 Task: In the  document email.epub Select the text and change paragraph spacing to  'Double' Change page orientation to  'Landscape' Add Page color Dark Red
Action: Mouse moved to (336, 468)
Screenshot: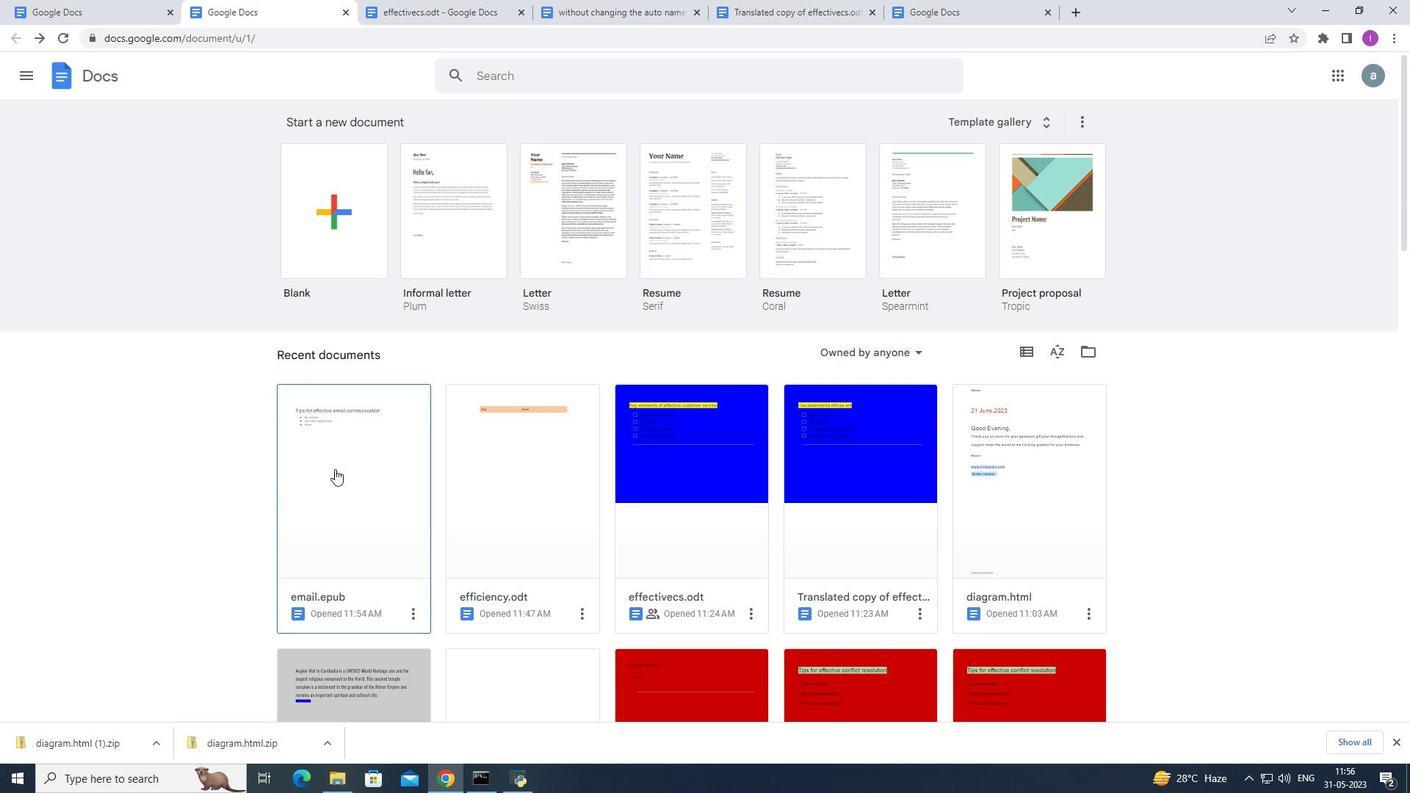 
Action: Mouse pressed left at (336, 468)
Screenshot: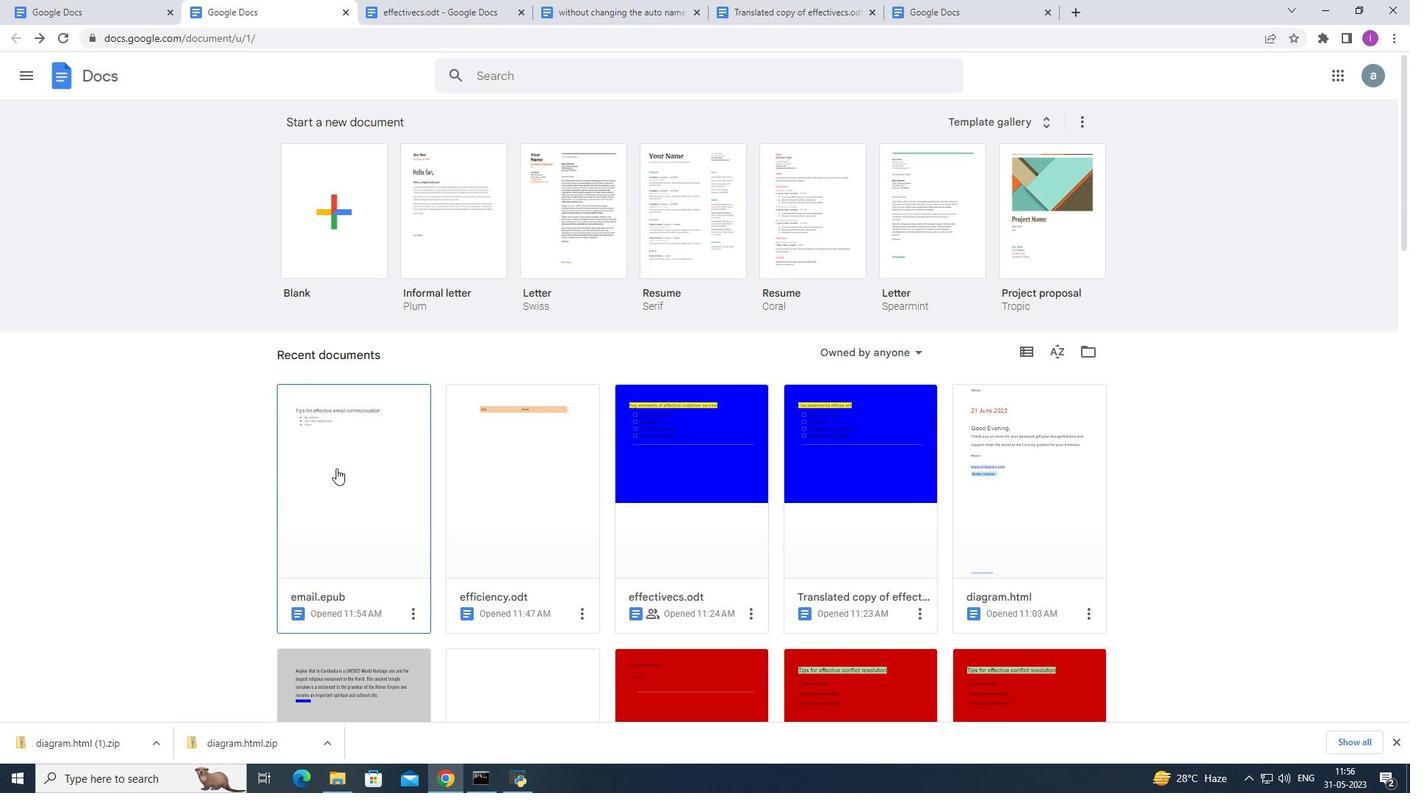 
Action: Mouse moved to (462, 254)
Screenshot: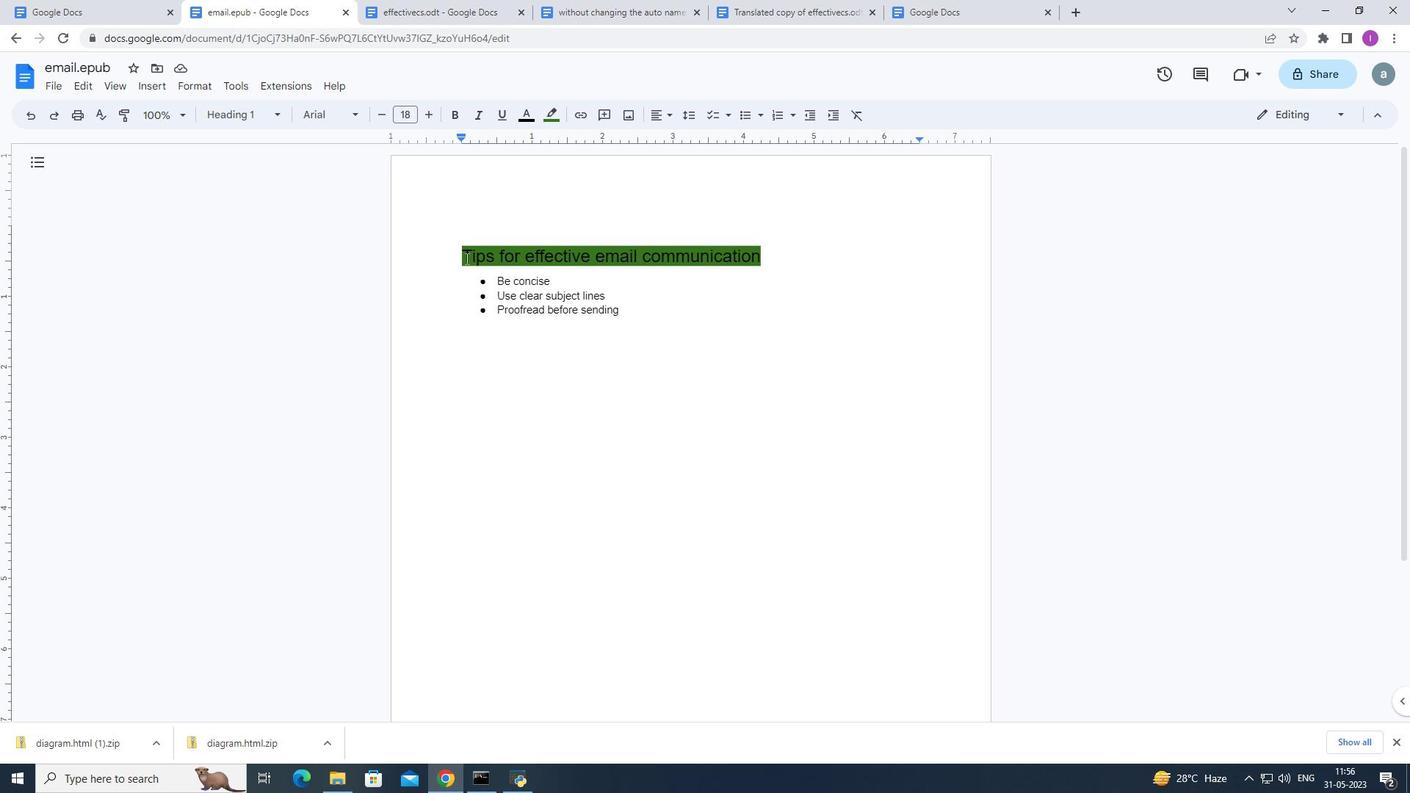 
Action: Mouse pressed left at (462, 254)
Screenshot: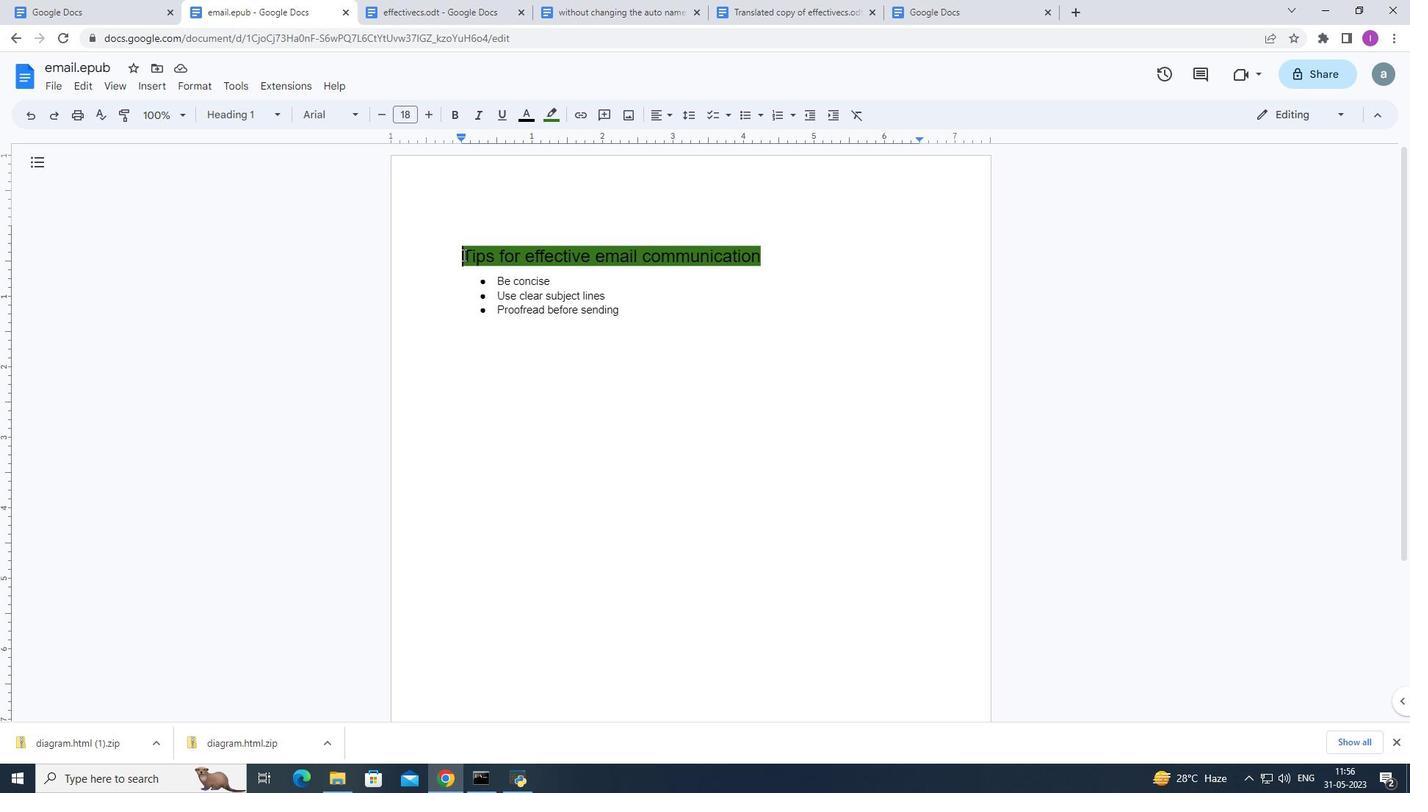 
Action: Mouse moved to (680, 113)
Screenshot: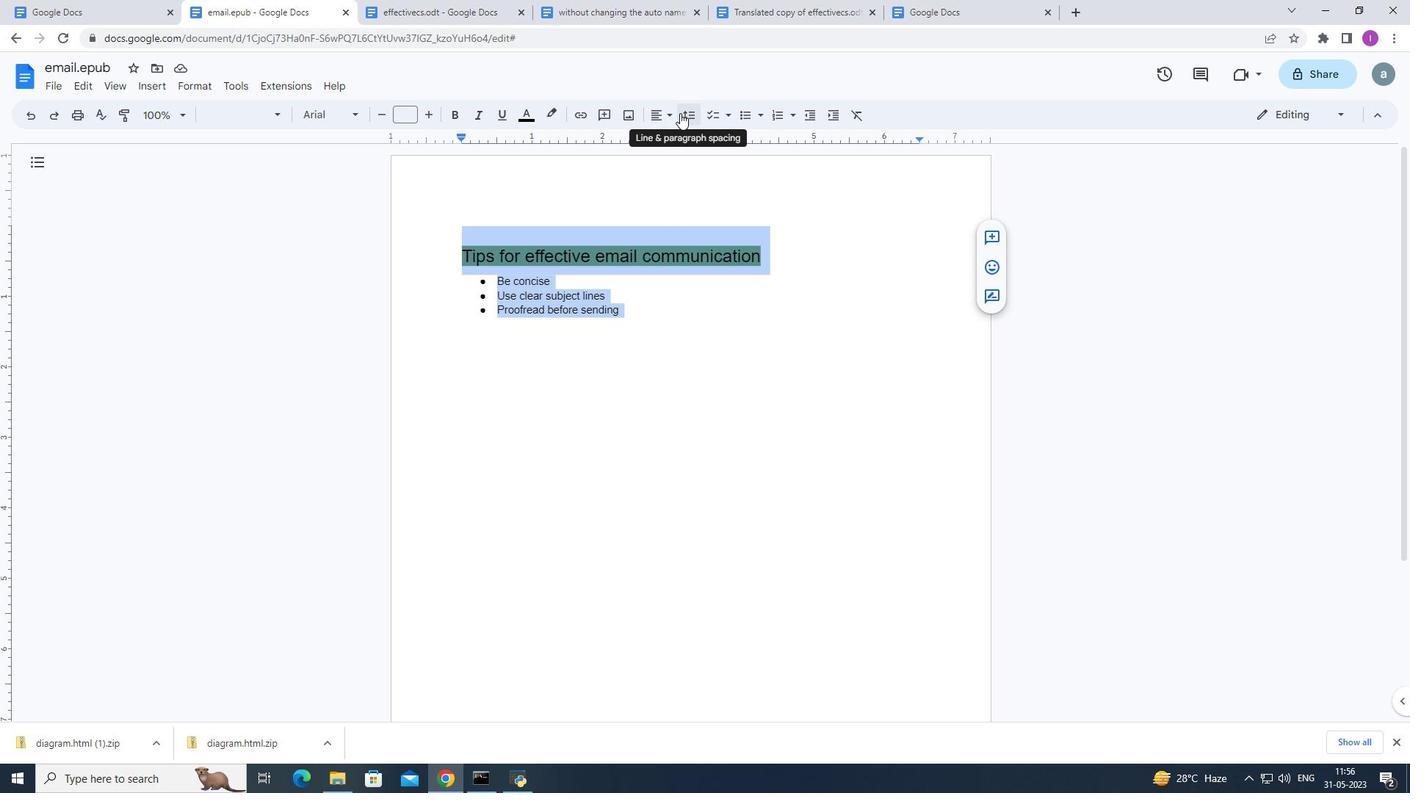 
Action: Mouse pressed left at (680, 113)
Screenshot: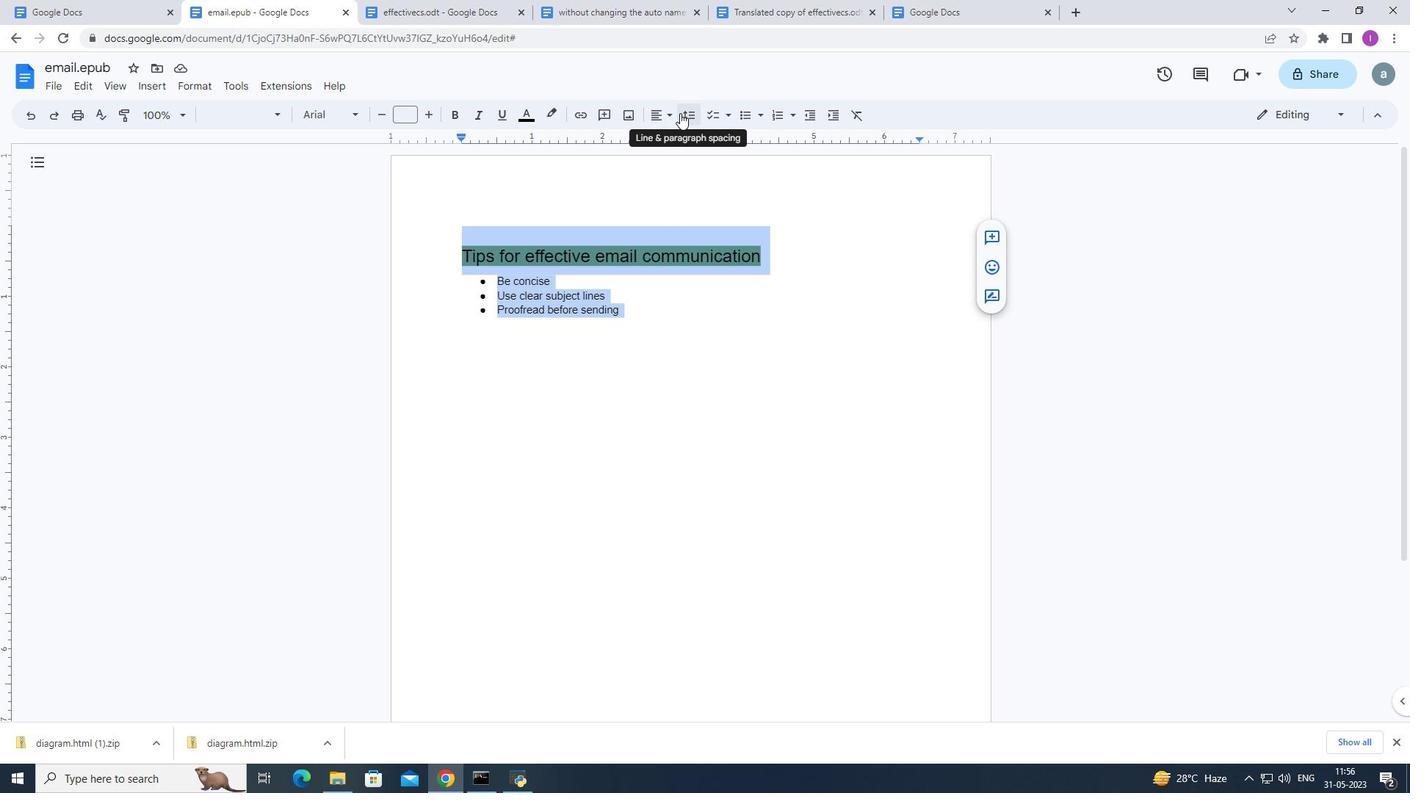 
Action: Mouse moved to (728, 204)
Screenshot: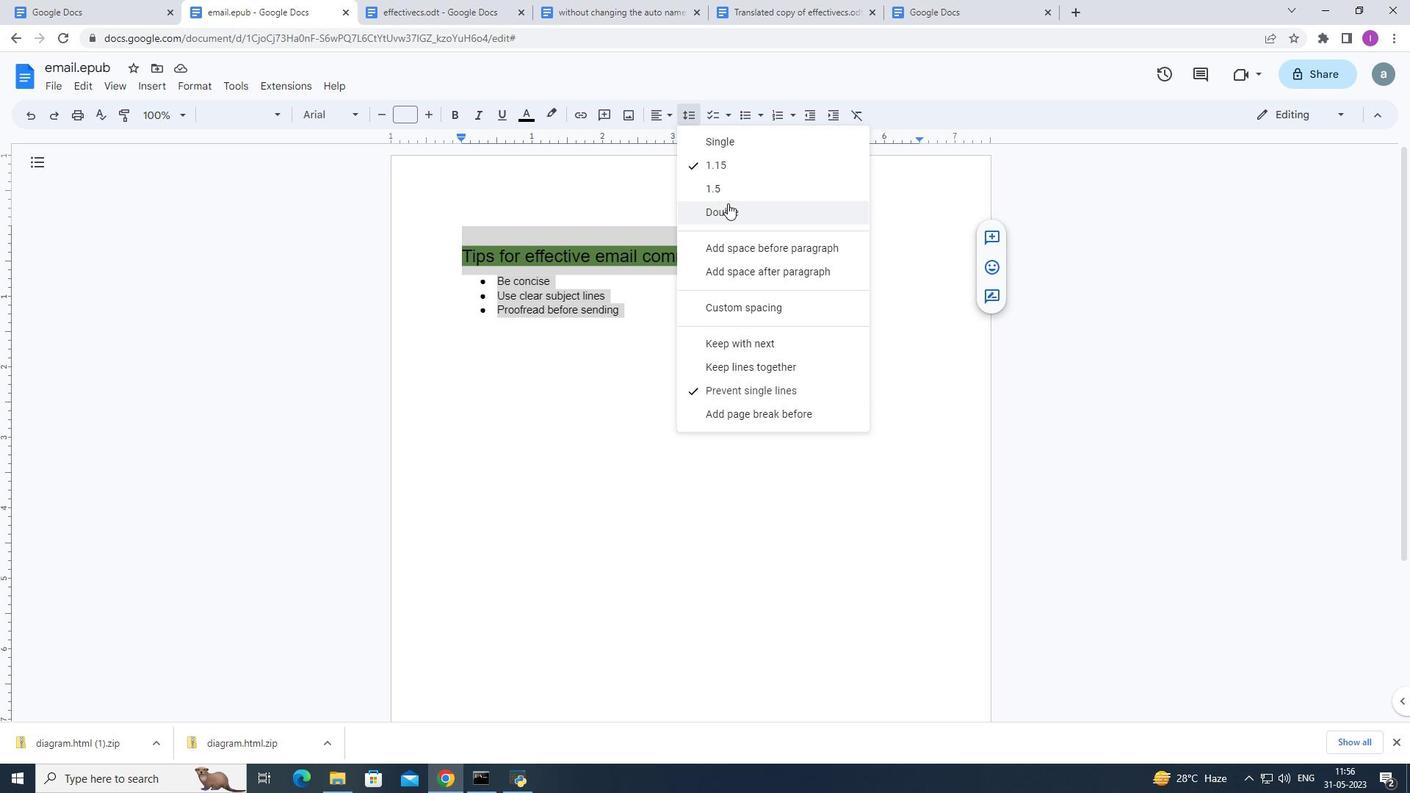 
Action: Mouse pressed left at (728, 204)
Screenshot: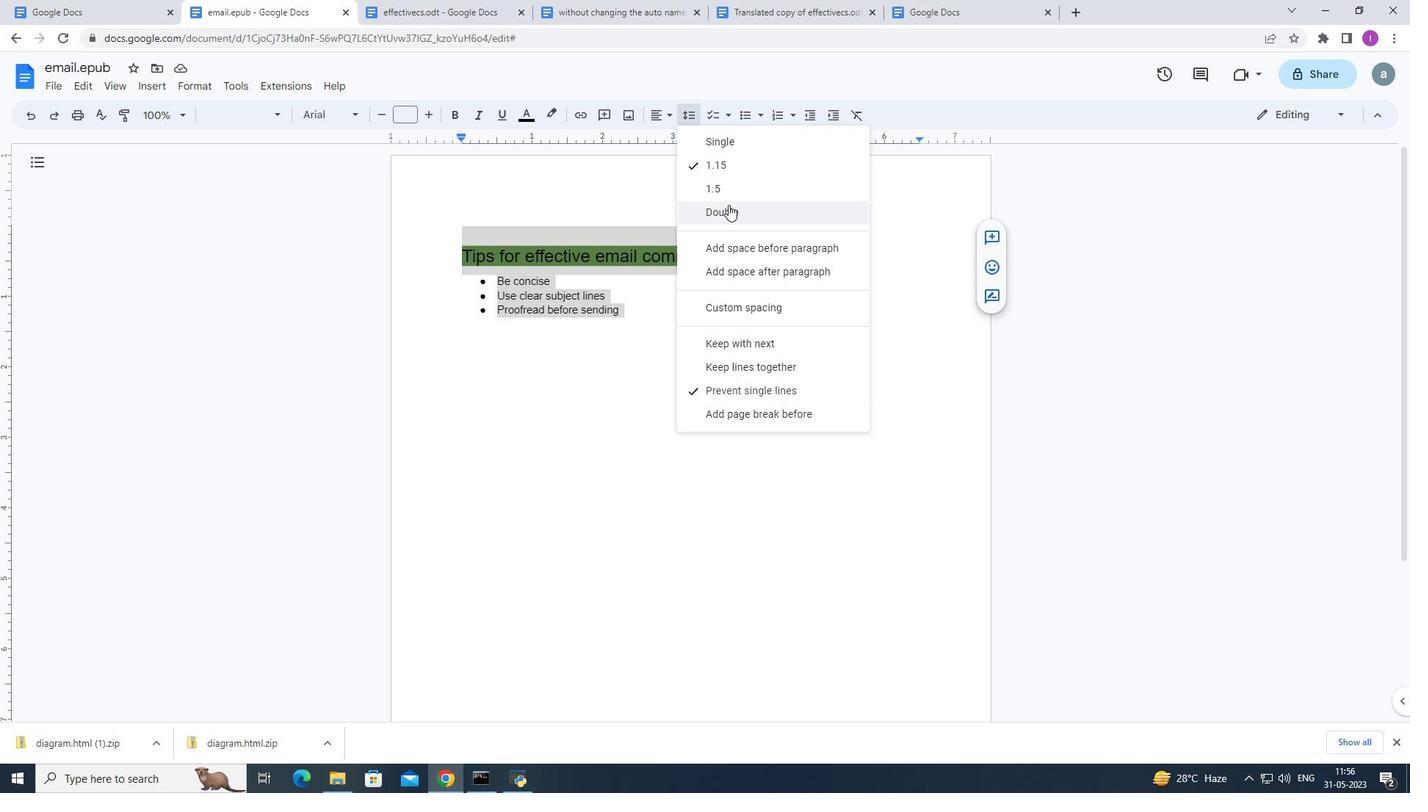 
Action: Mouse moved to (52, 82)
Screenshot: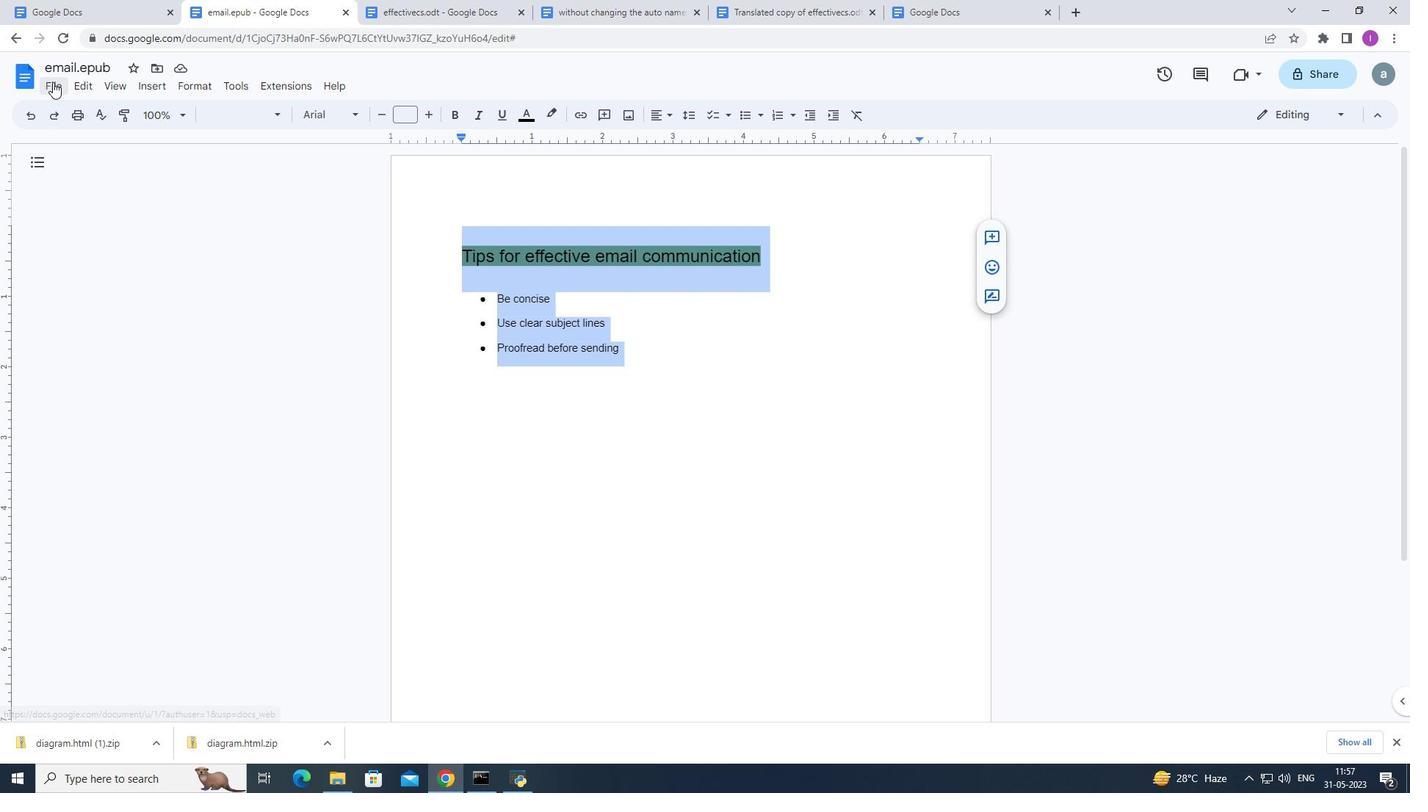 
Action: Mouse pressed left at (52, 82)
Screenshot: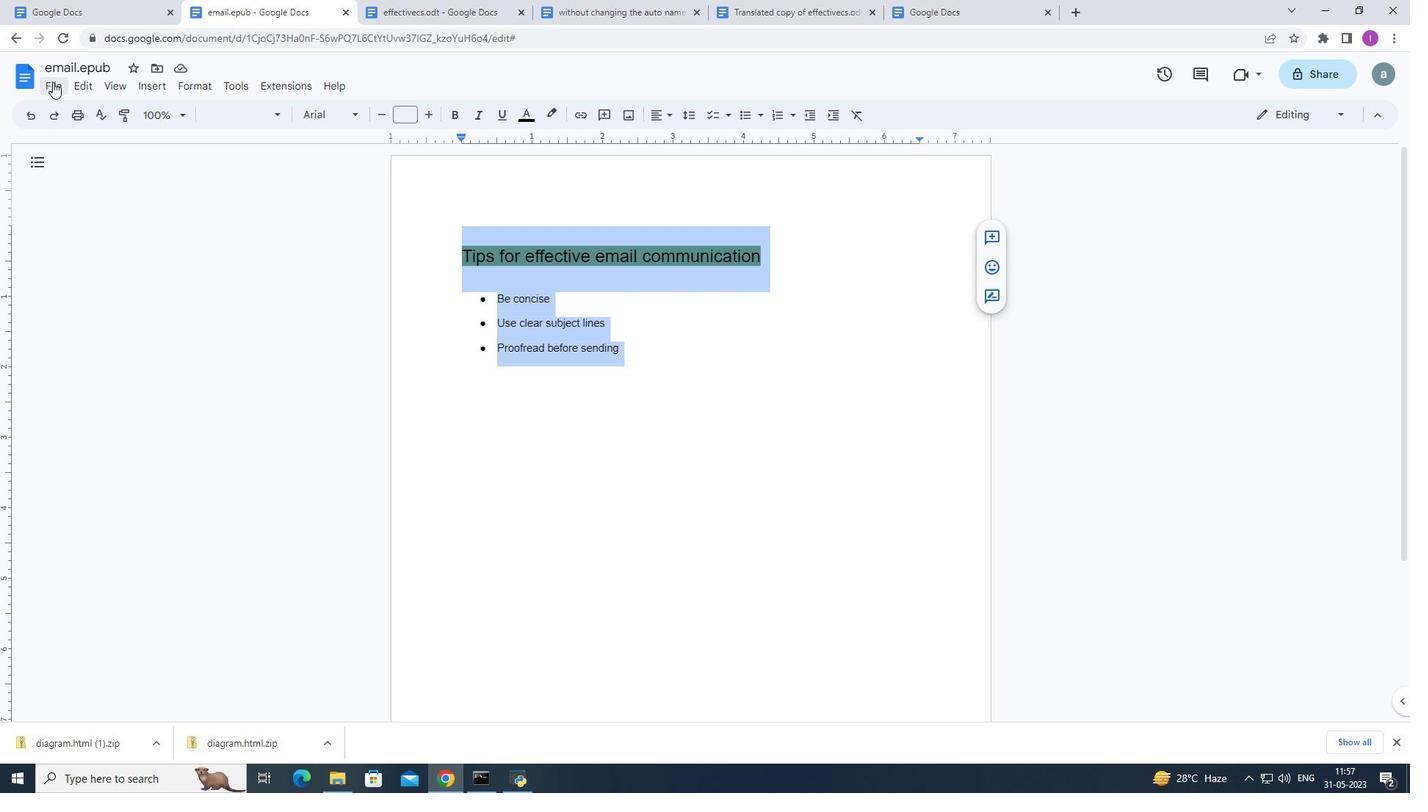 
Action: Mouse moved to (111, 489)
Screenshot: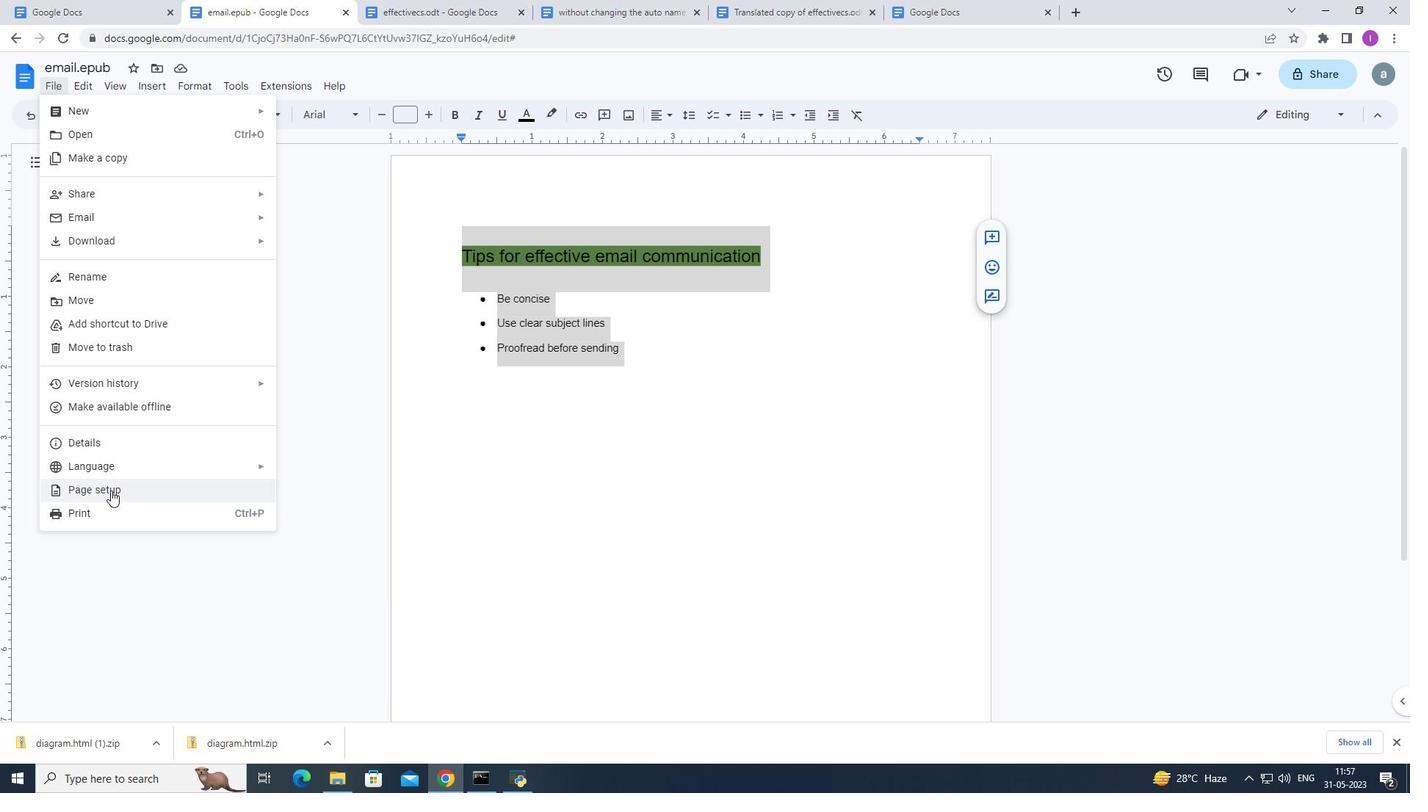 
Action: Mouse pressed left at (111, 489)
Screenshot: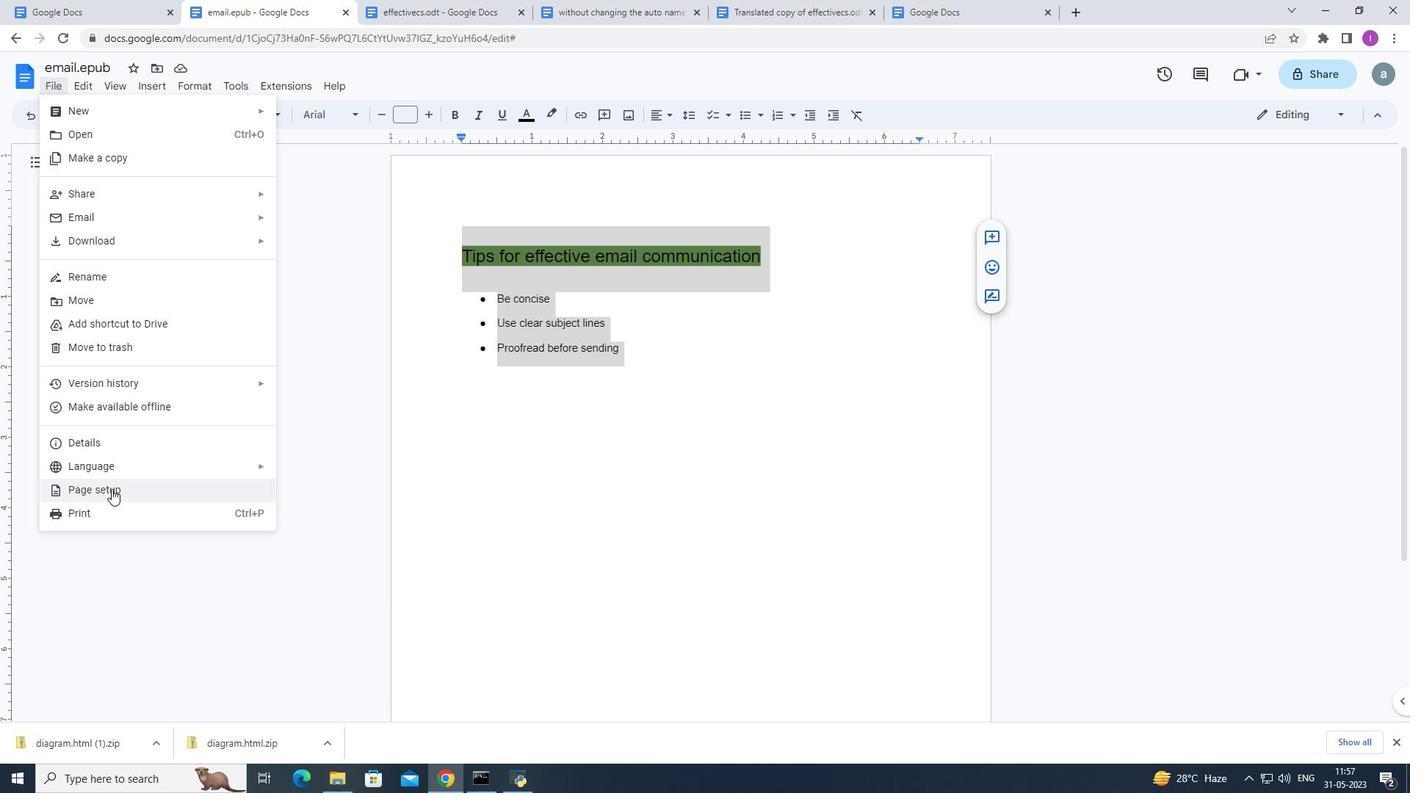 
Action: Mouse moved to (309, 414)
Screenshot: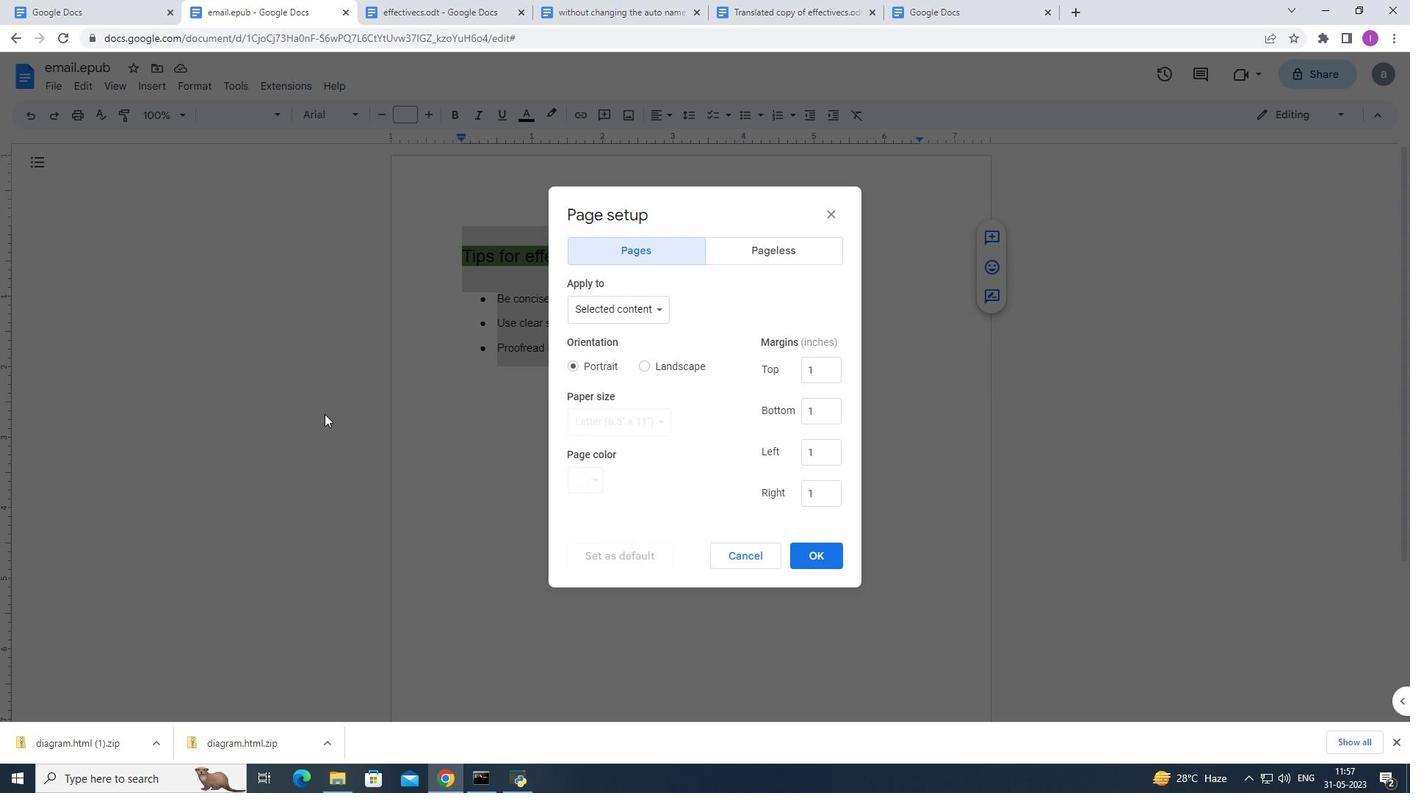 
Action: Mouse pressed left at (309, 414)
Screenshot: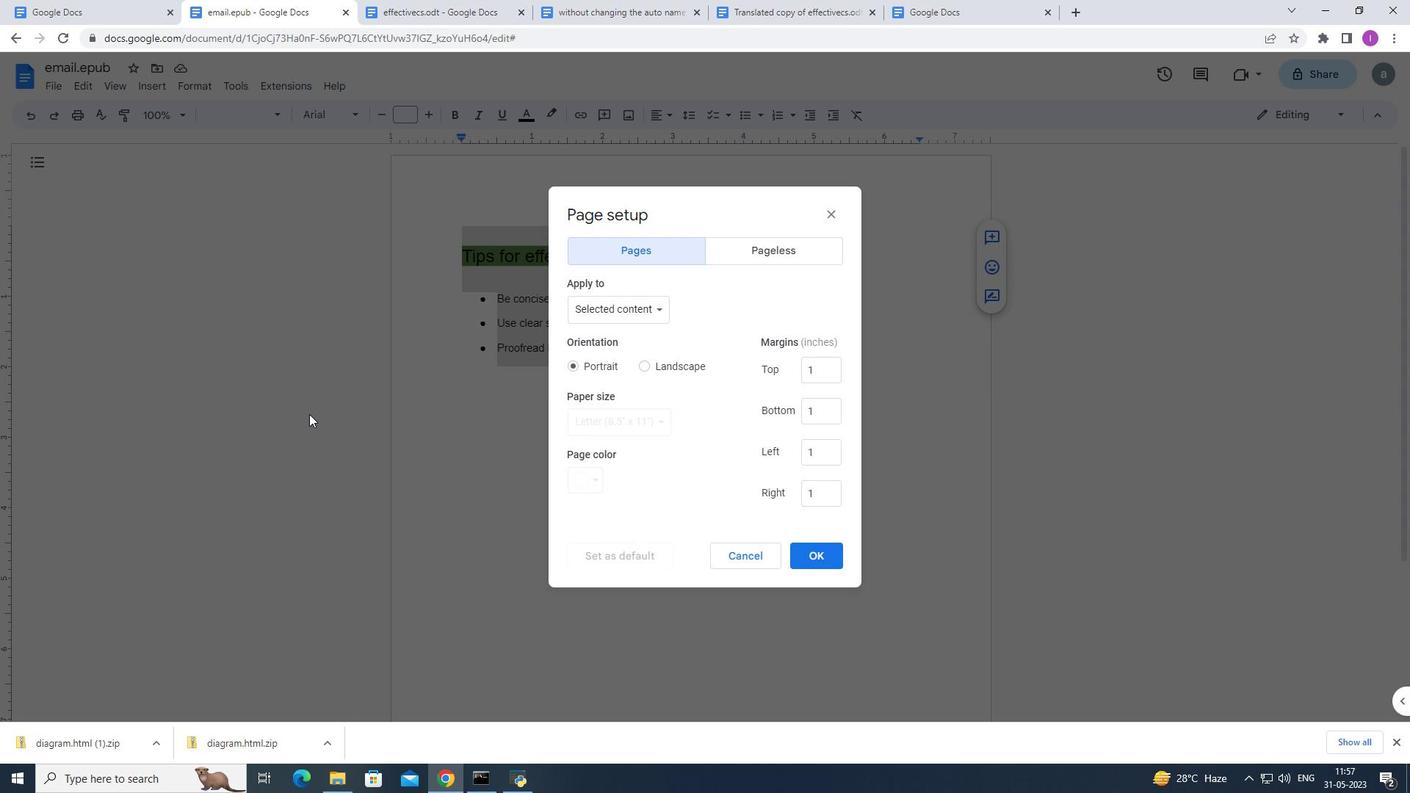 
Action: Mouse moved to (831, 210)
Screenshot: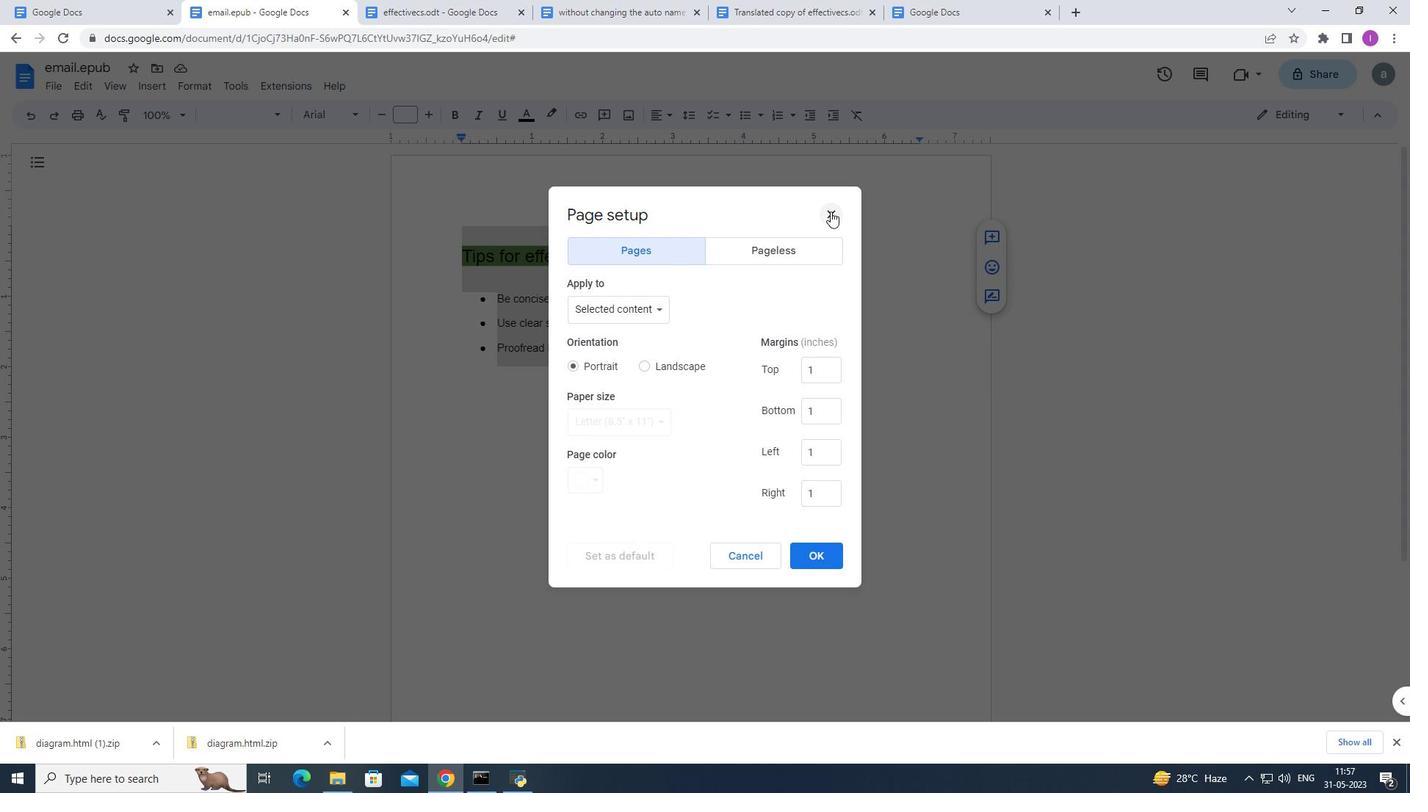 
Action: Mouse pressed left at (831, 210)
Screenshot: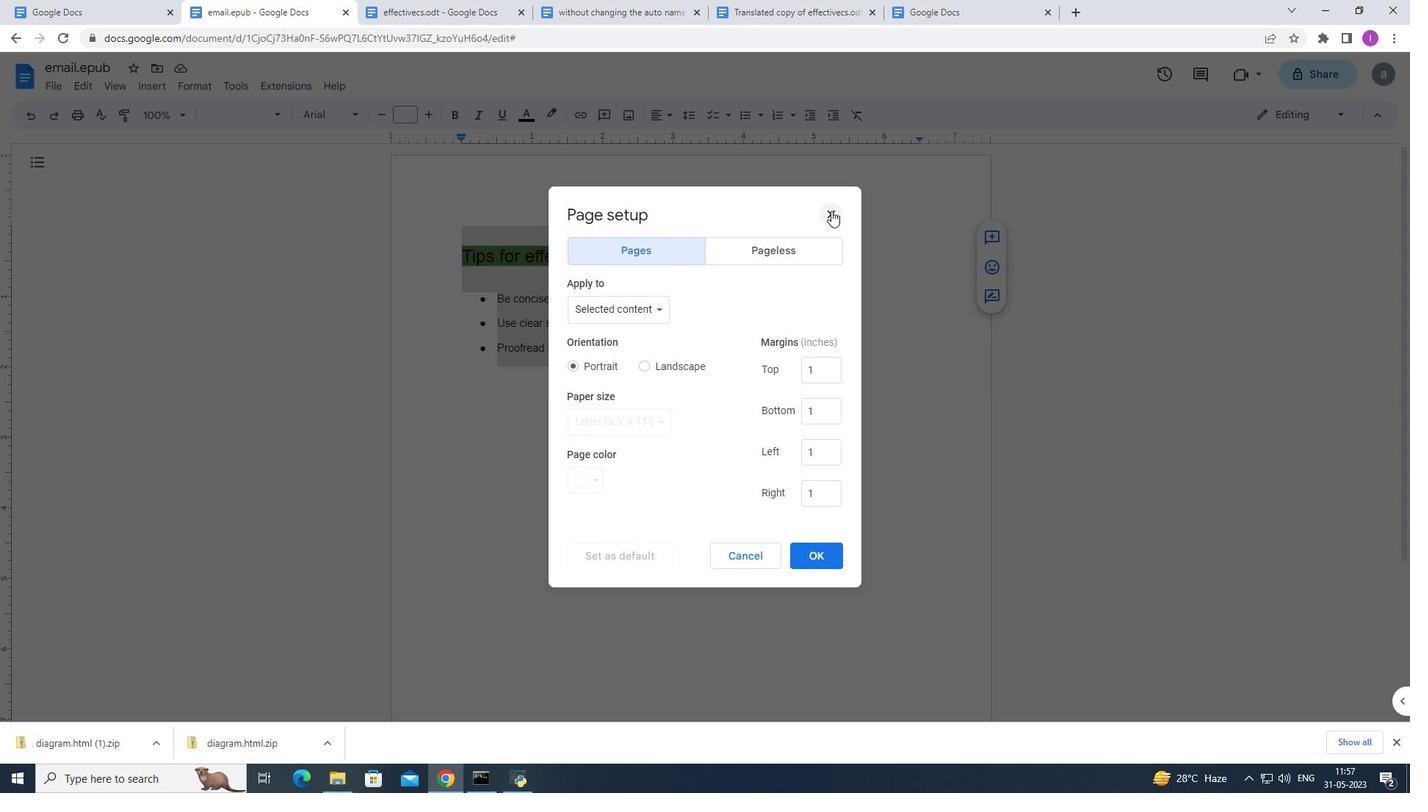 
Action: Mouse moved to (905, 262)
Screenshot: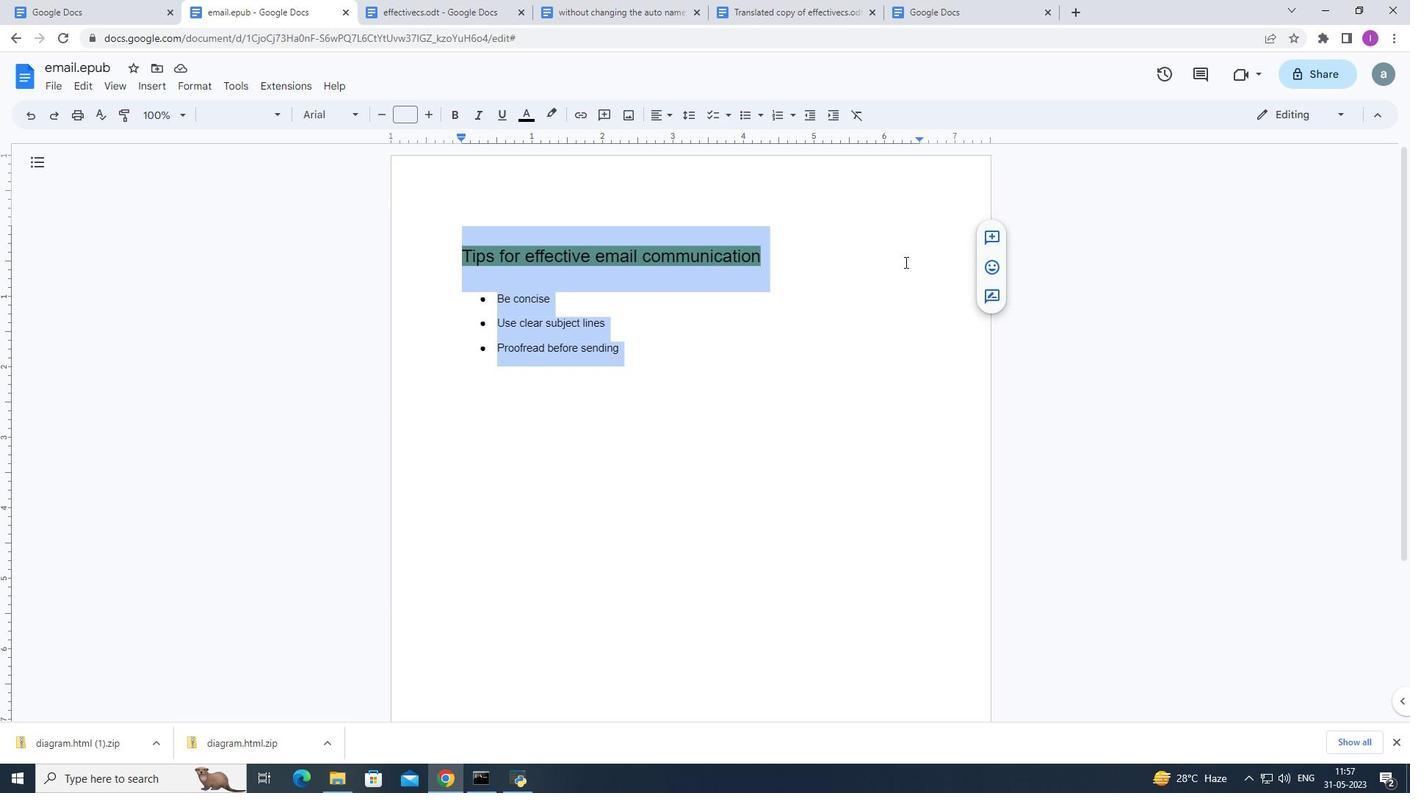
Action: Mouse pressed left at (905, 262)
Screenshot: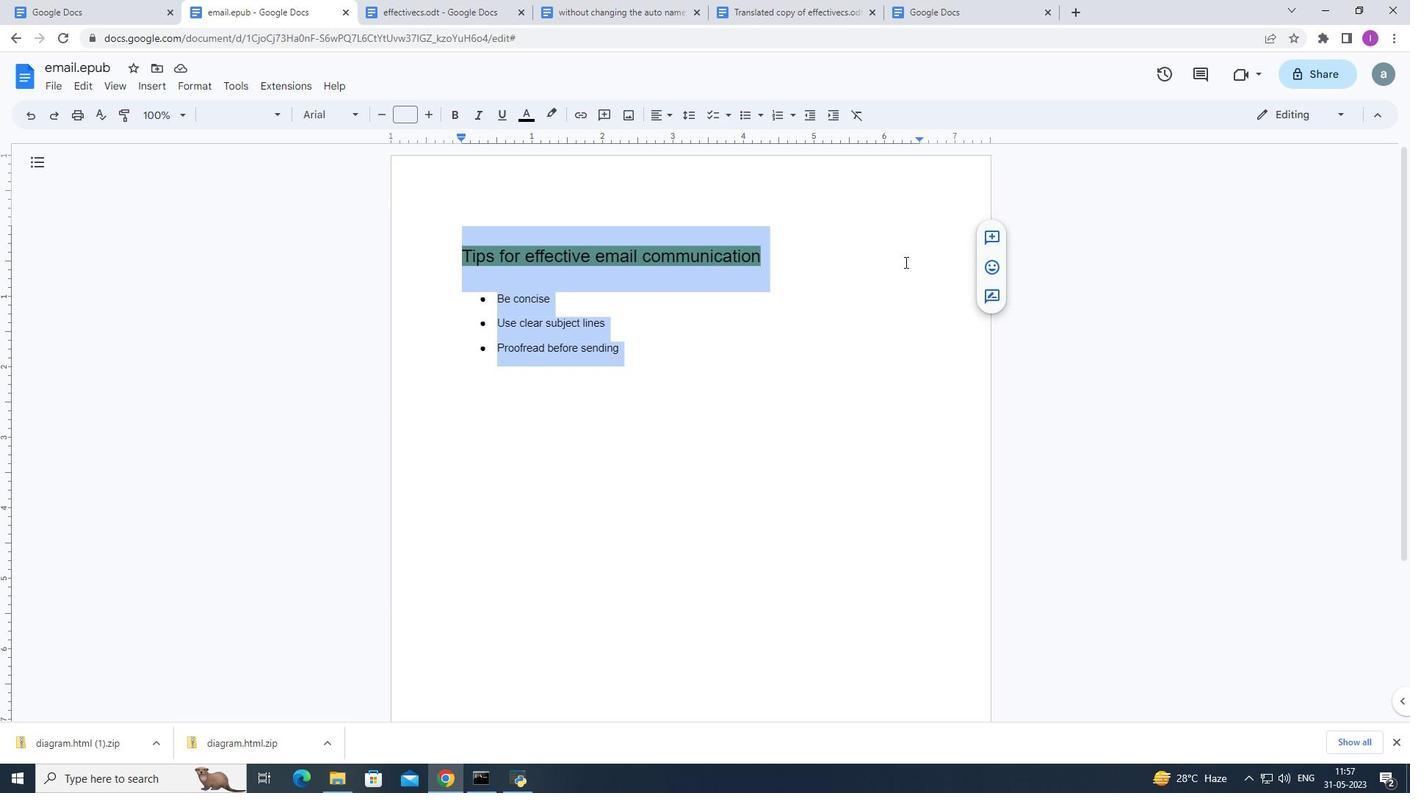 
Action: Mouse moved to (52, 80)
Screenshot: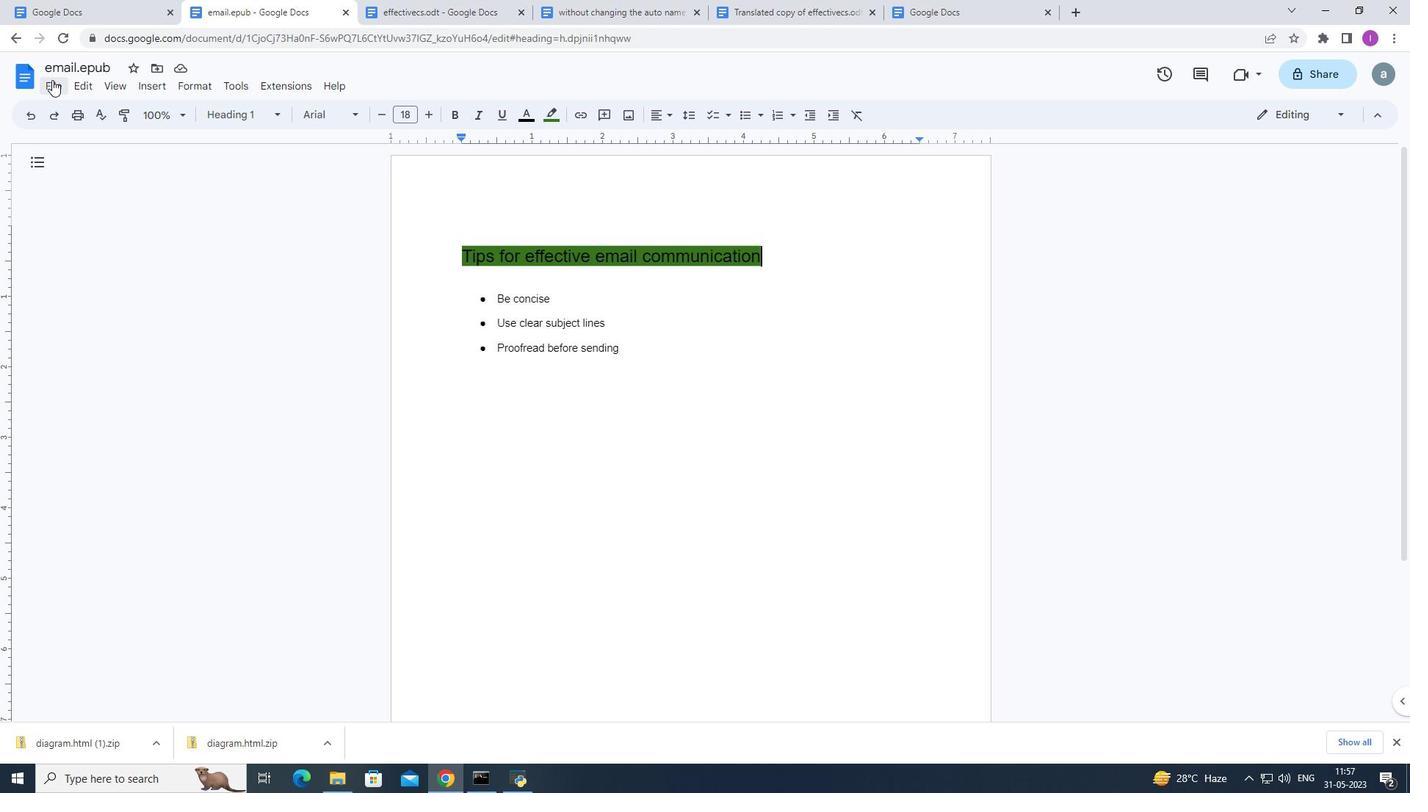 
Action: Mouse pressed left at (52, 80)
Screenshot: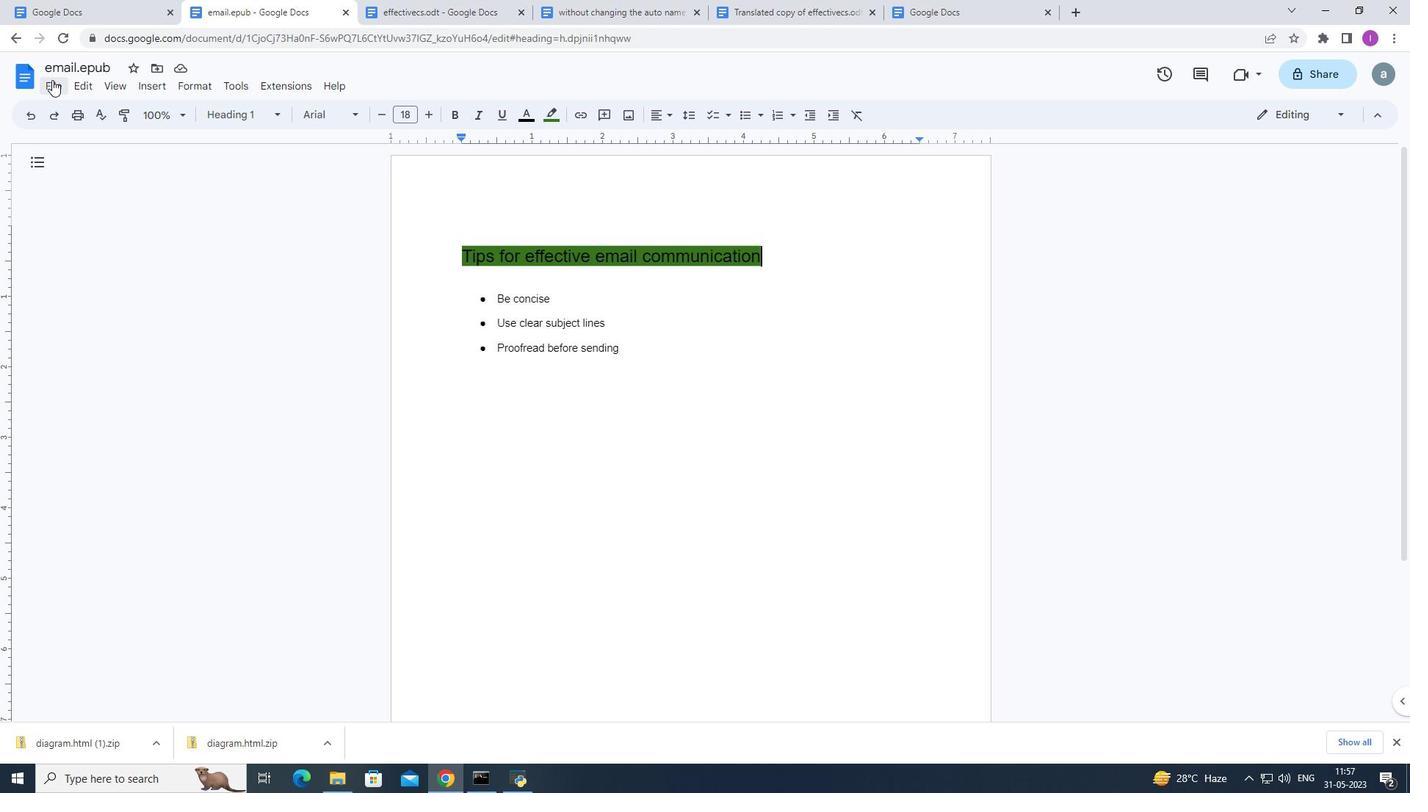 
Action: Mouse moved to (119, 487)
Screenshot: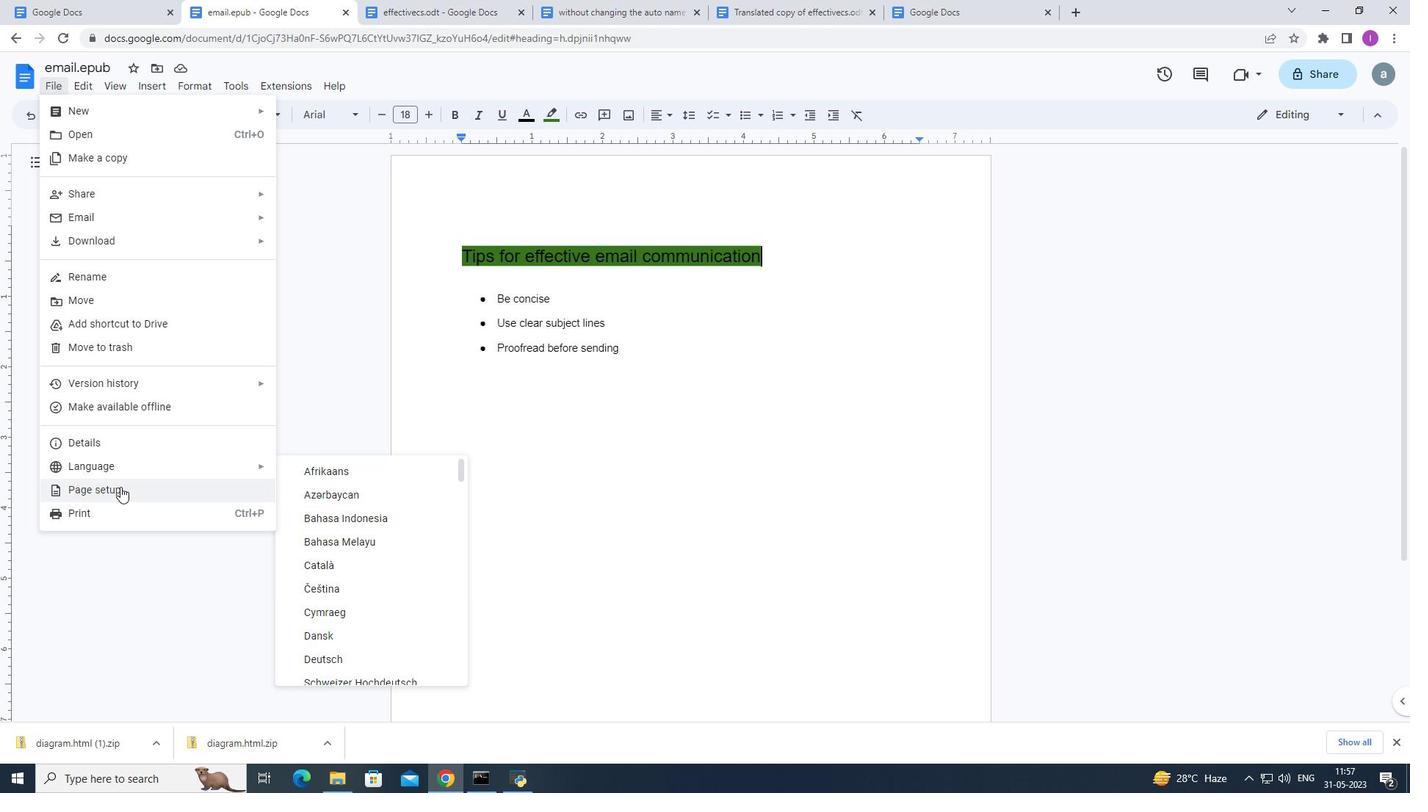 
Action: Mouse pressed left at (119, 487)
Screenshot: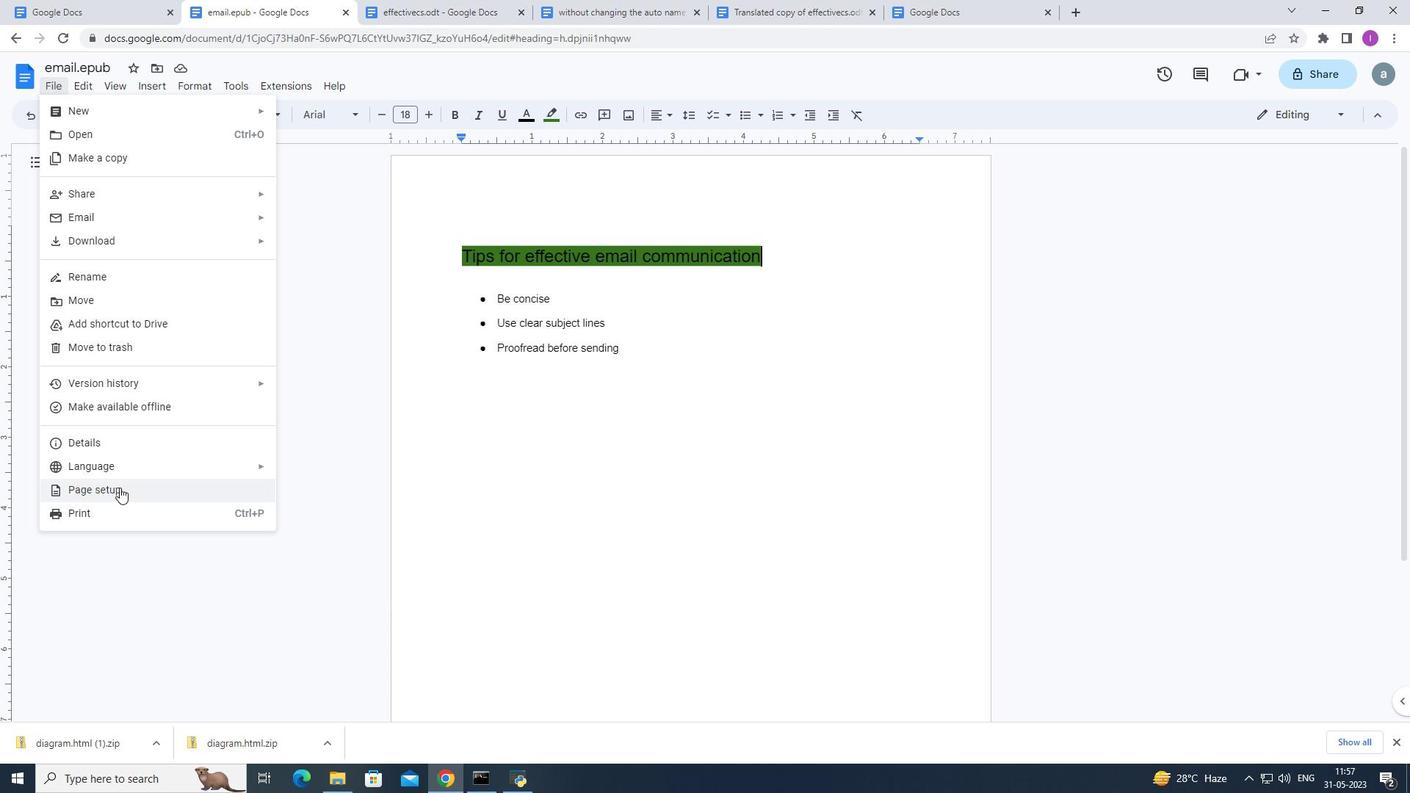 
Action: Mouse moved to (644, 369)
Screenshot: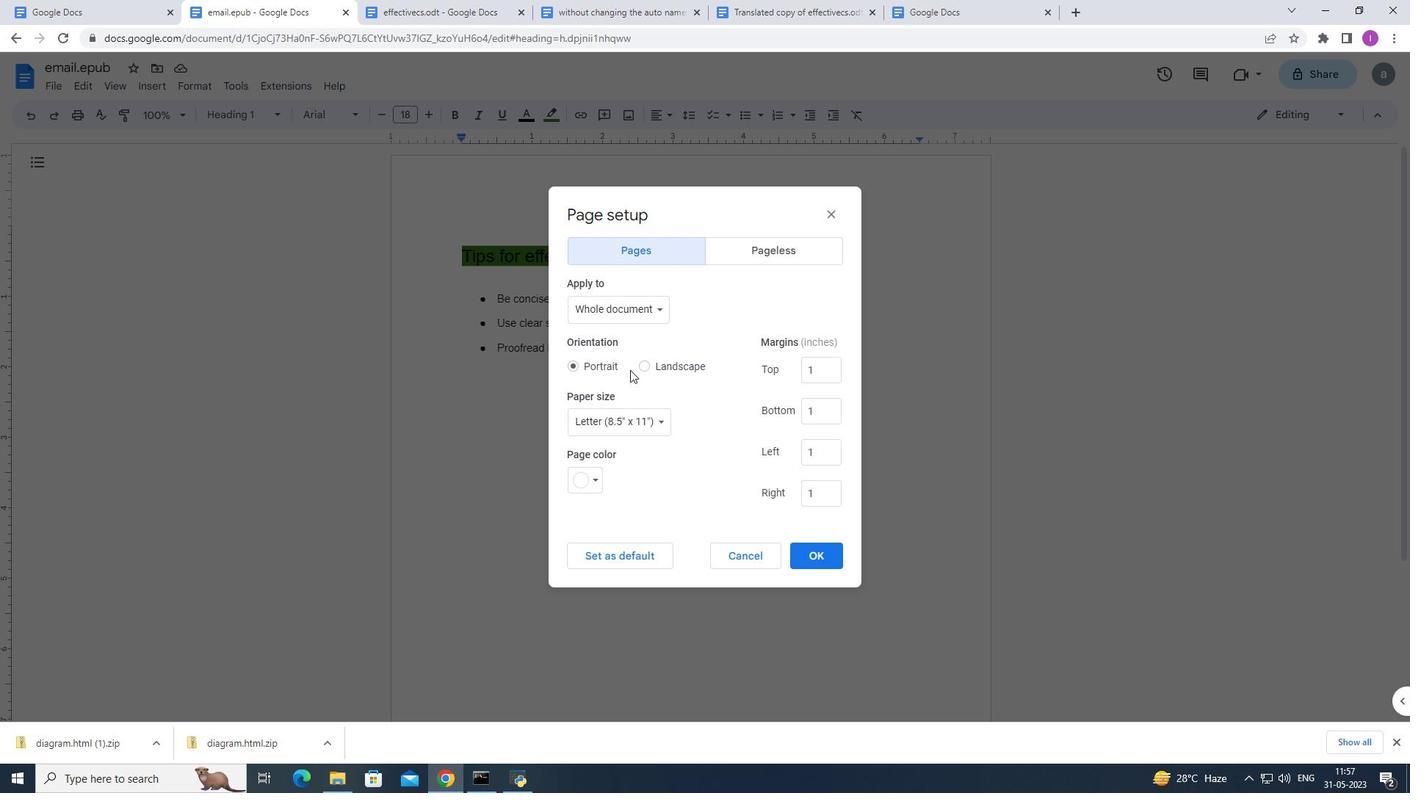 
Action: Mouse pressed left at (644, 369)
Screenshot: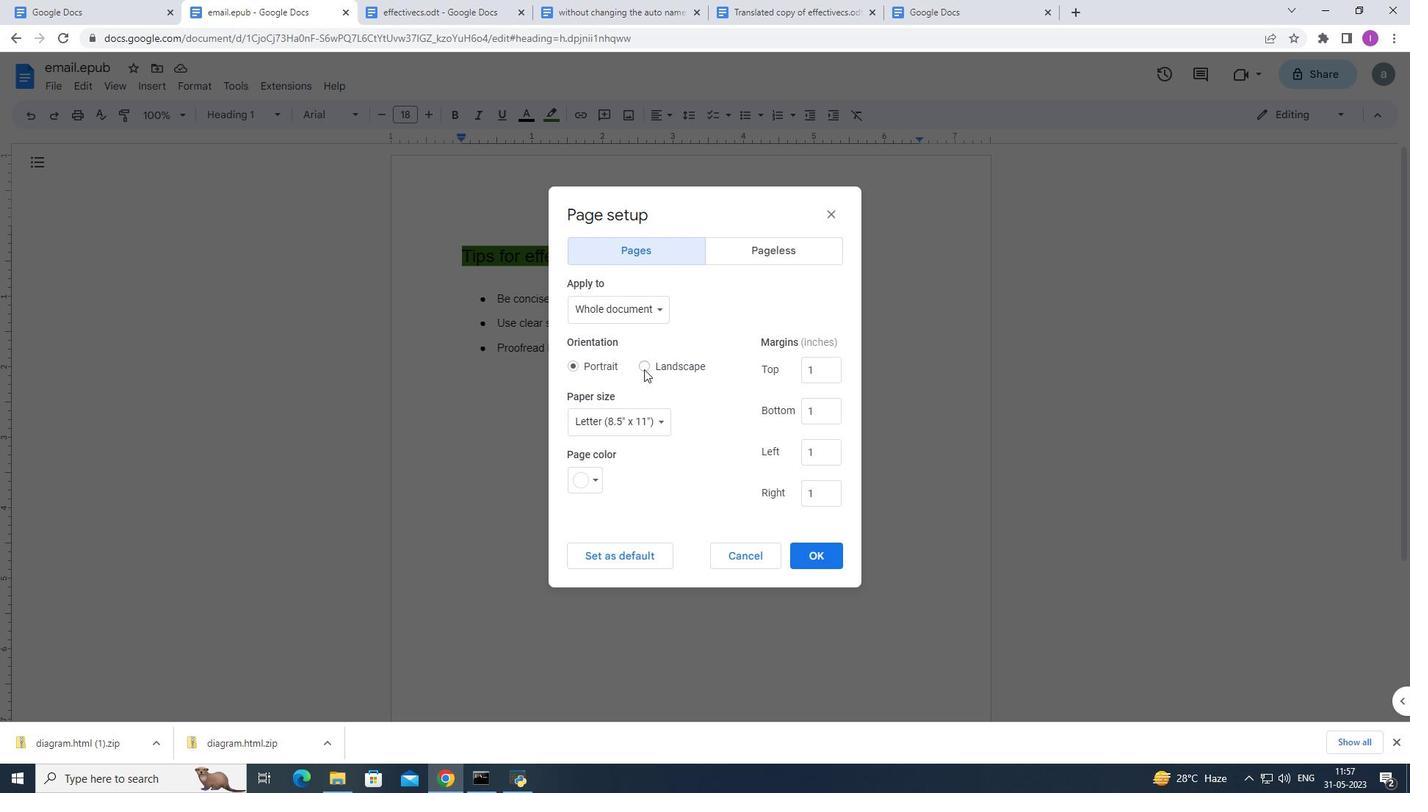 
Action: Mouse moved to (595, 478)
Screenshot: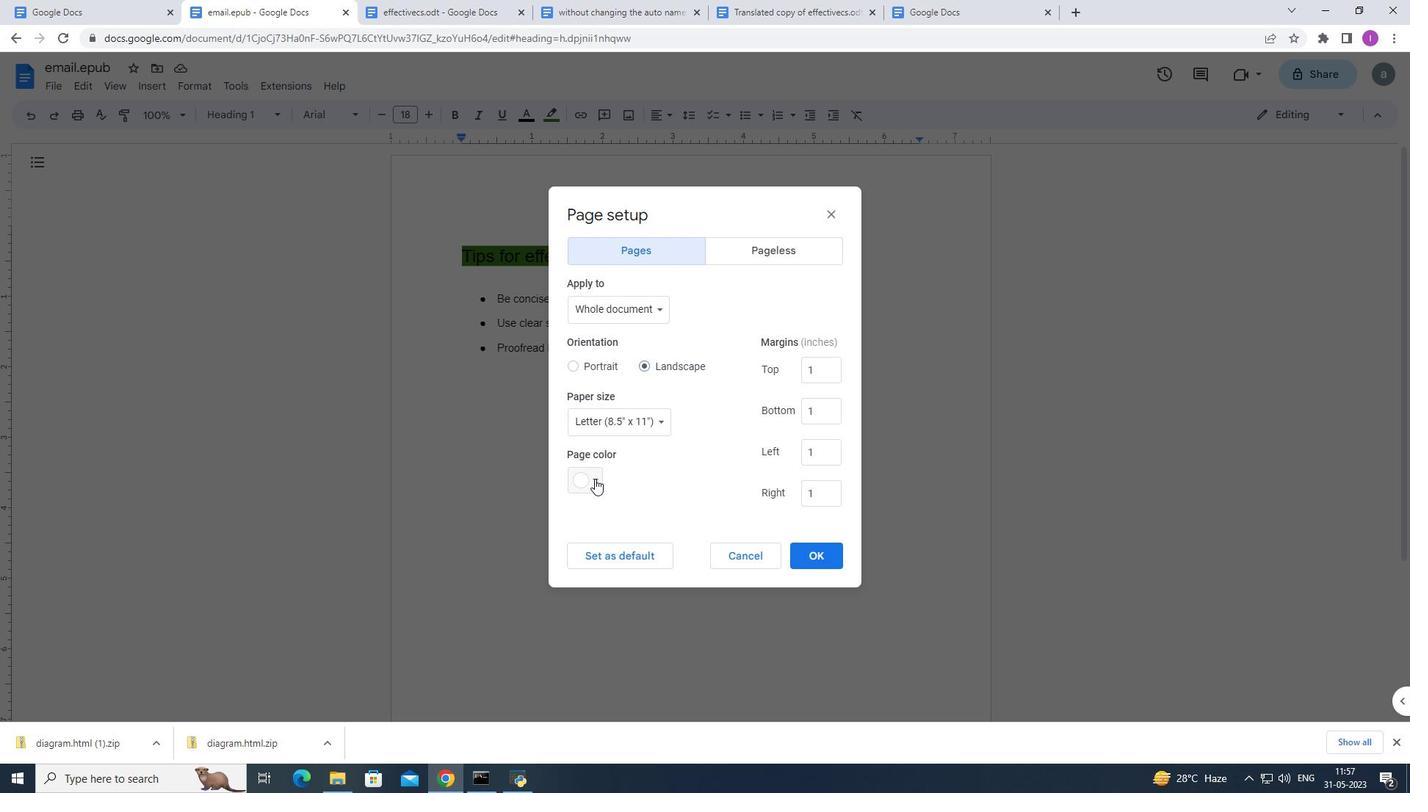 
Action: Mouse pressed left at (595, 478)
Screenshot: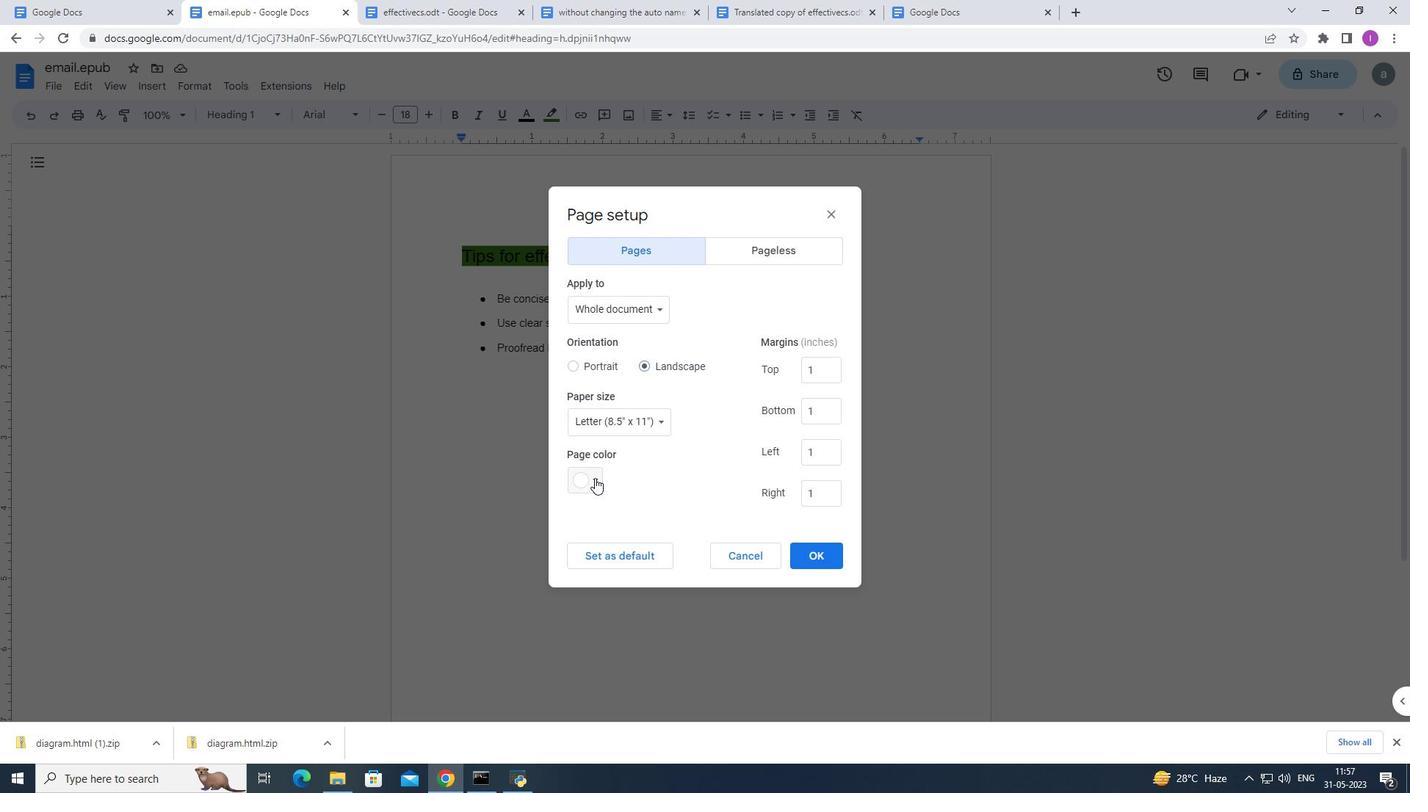 
Action: Mouse moved to (598, 592)
Screenshot: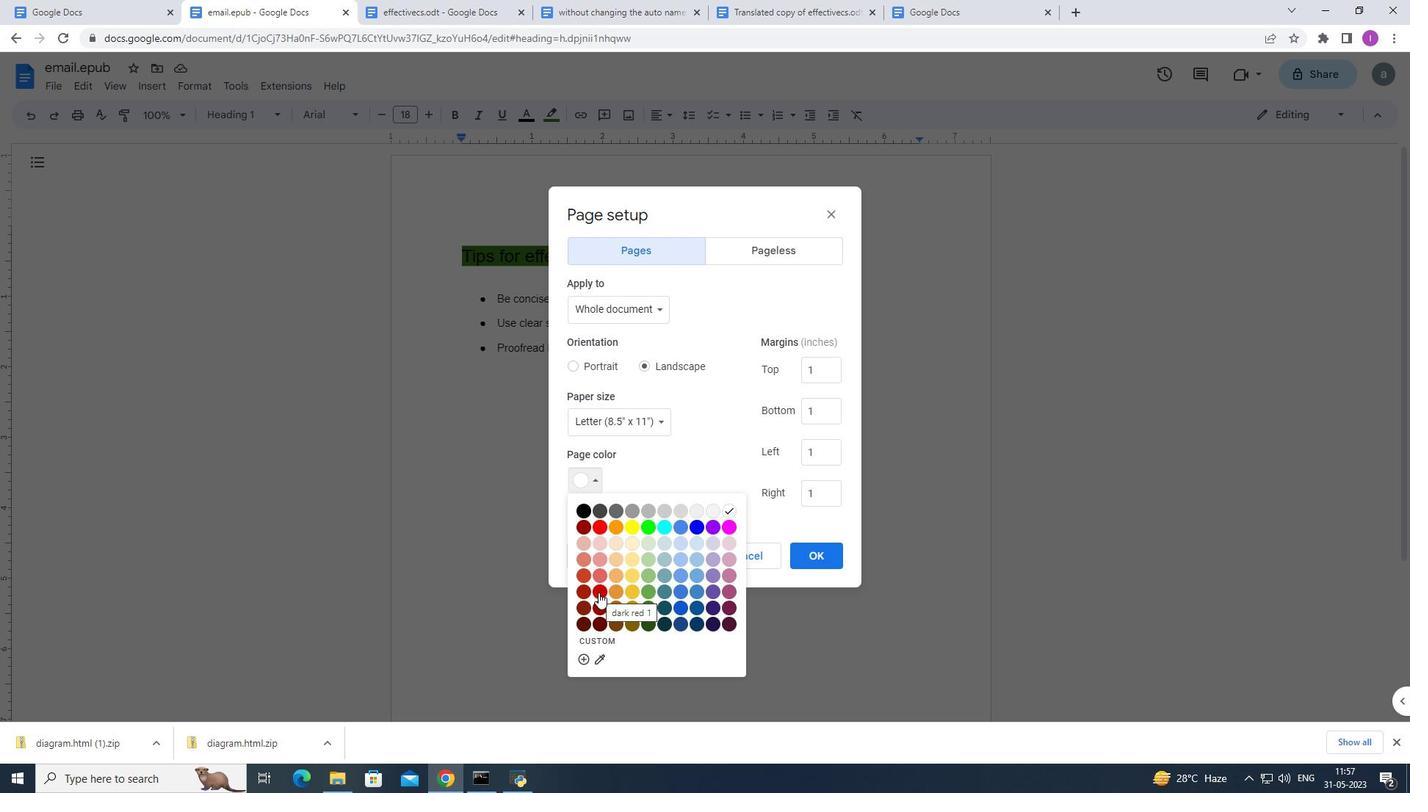 
Action: Mouse pressed left at (598, 592)
Screenshot: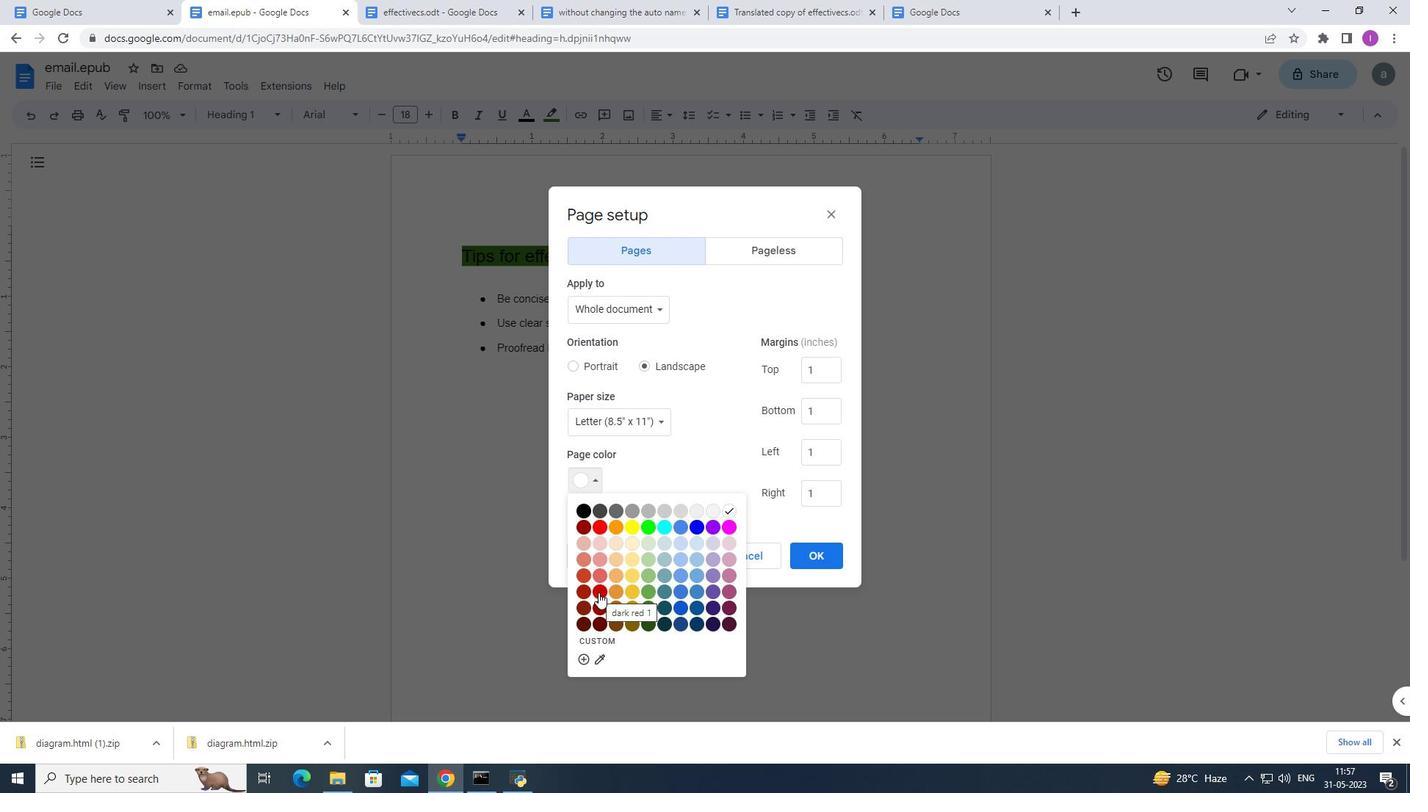 
Action: Mouse moved to (819, 556)
Screenshot: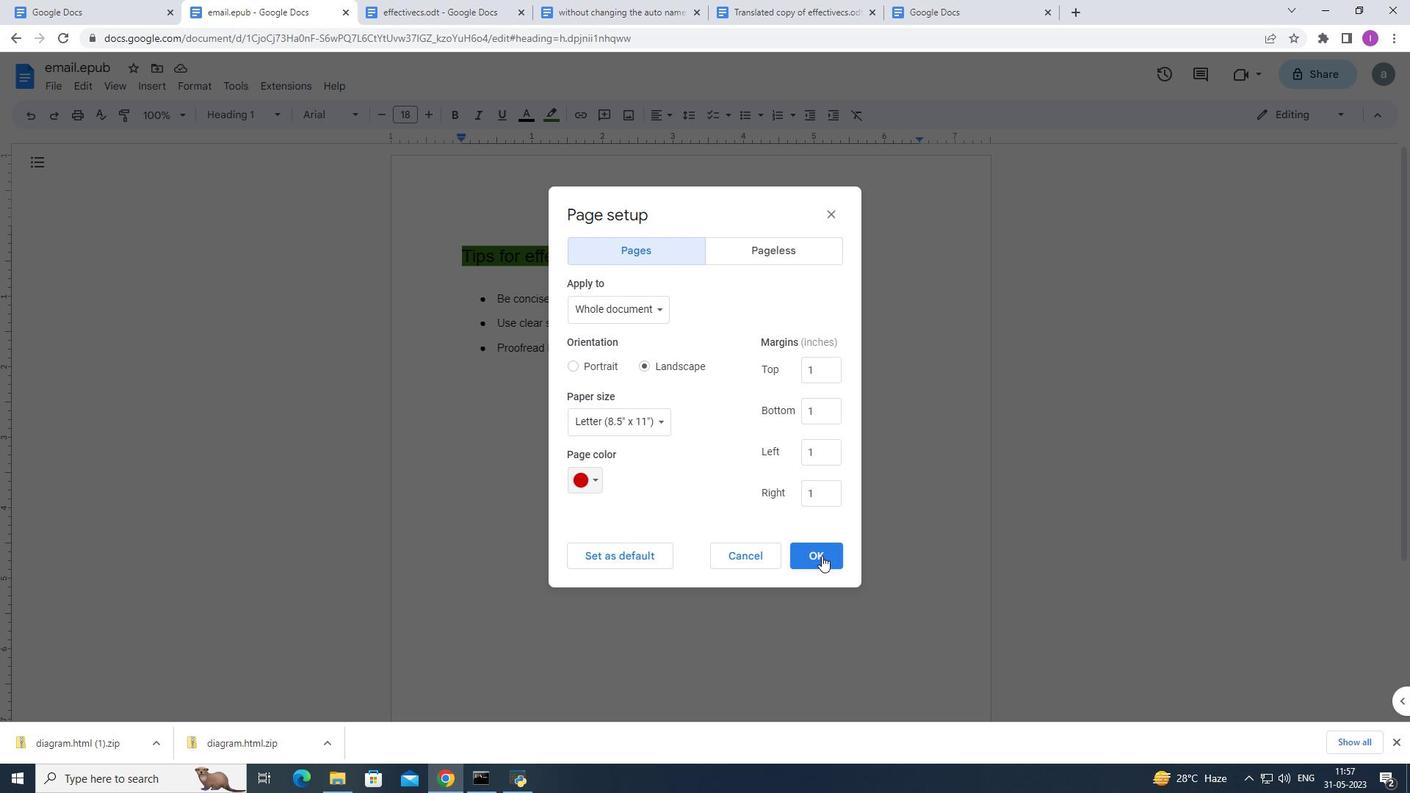 
Action: Mouse pressed left at (819, 556)
Screenshot: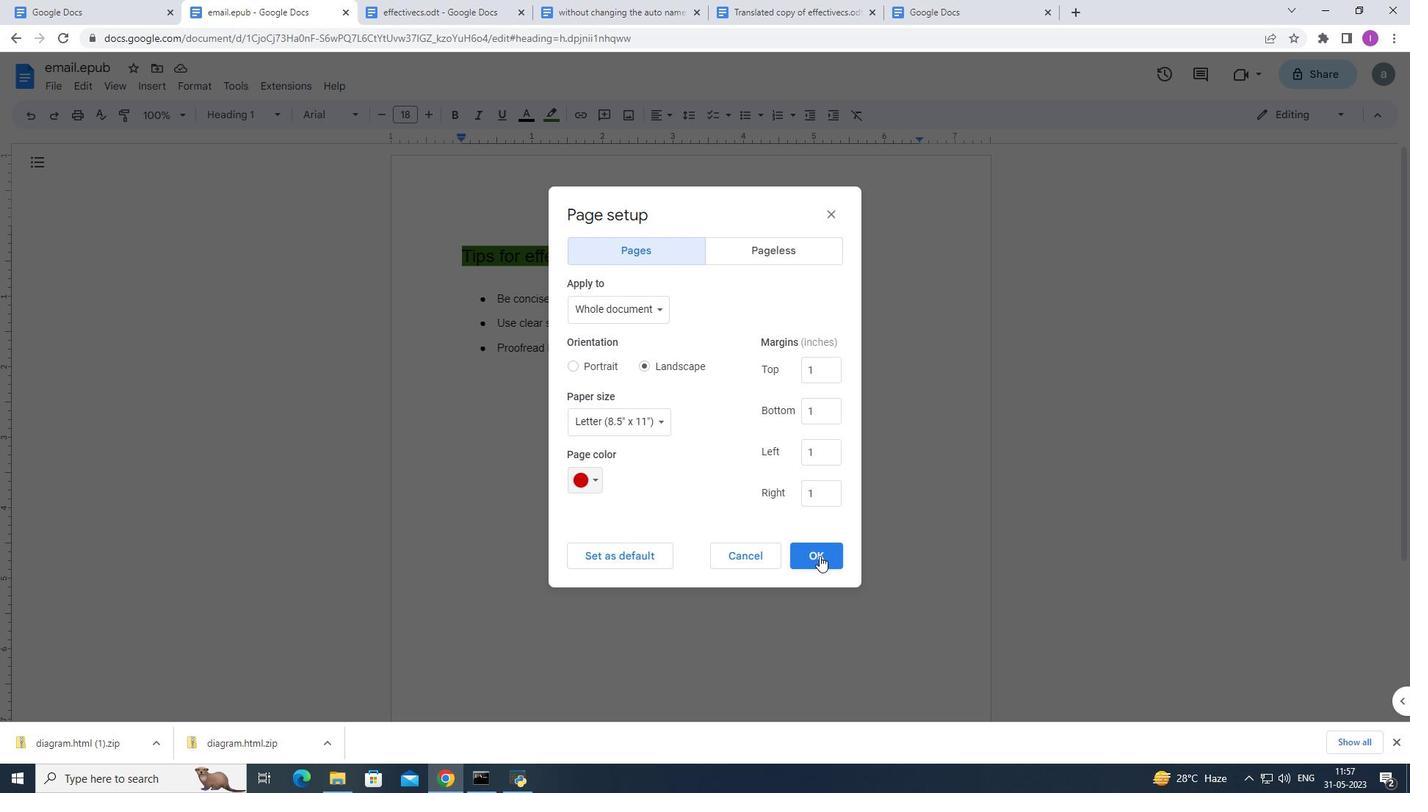 
Action: Mouse moved to (806, 549)
Screenshot: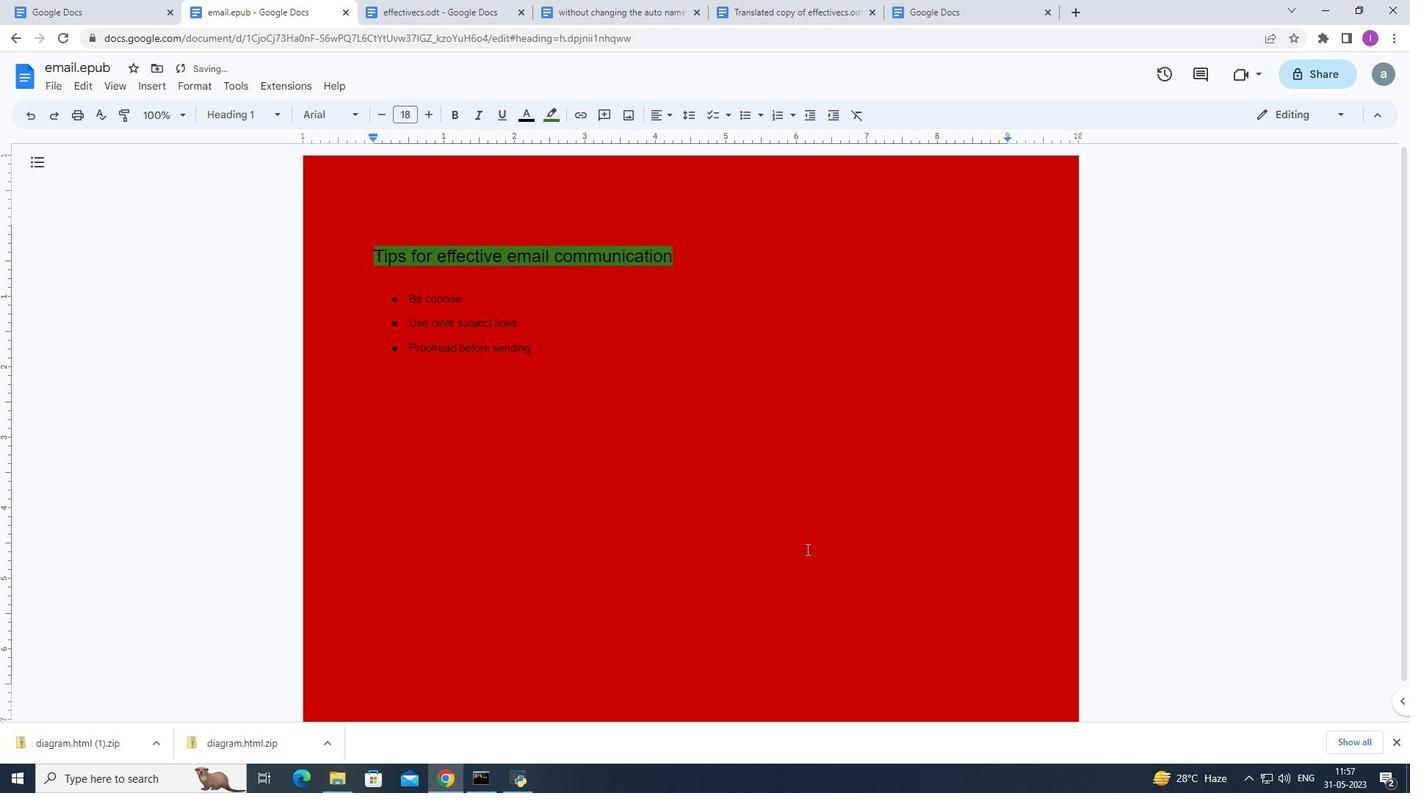 
